 Task: Find a guest house in Overland Park, United States, for 4 guests from June 21 to June 29, with 2 bedrooms, 2 beds, 2 bathrooms, and a price range of ₹7000 to ₹12000.
Action: Mouse pressed left at (479, 121)
Screenshot: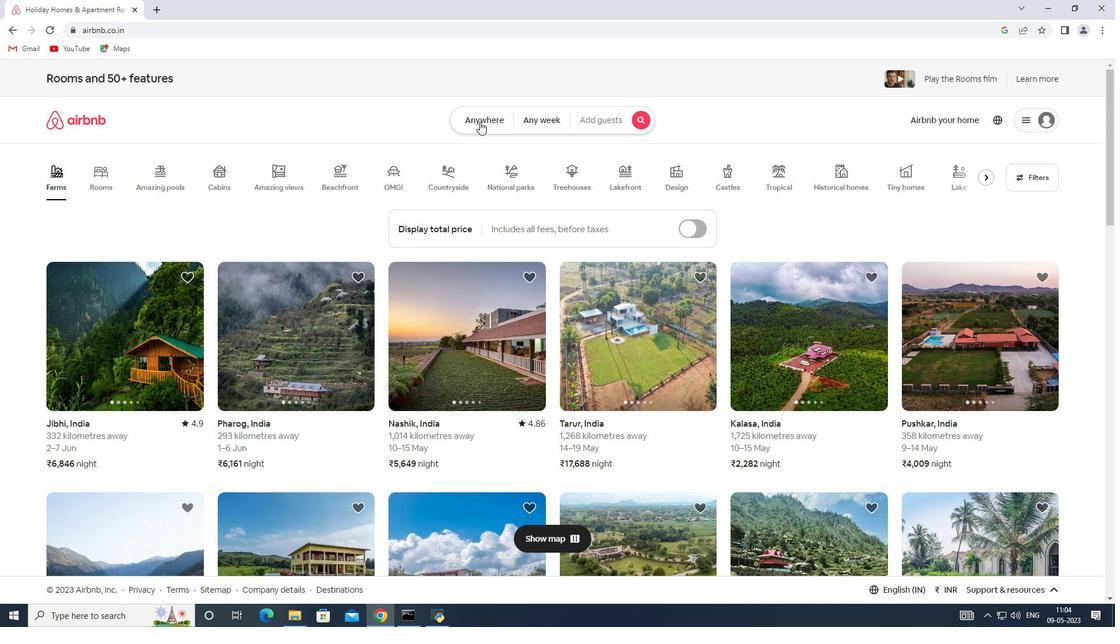 
Action: Mouse moved to (356, 164)
Screenshot: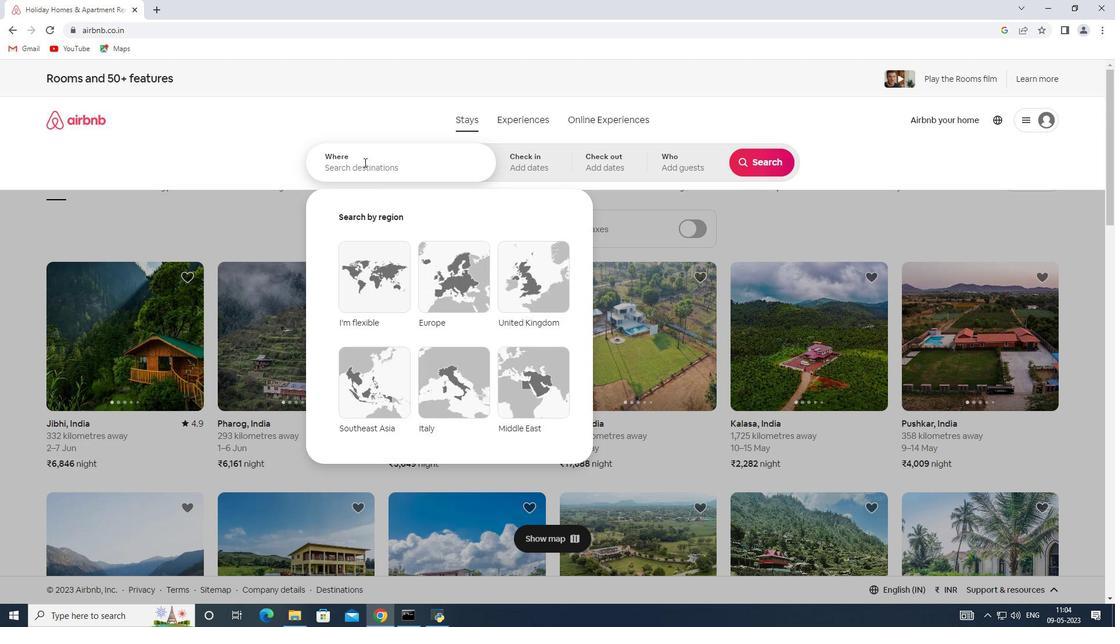 
Action: Mouse pressed left at (356, 164)
Screenshot: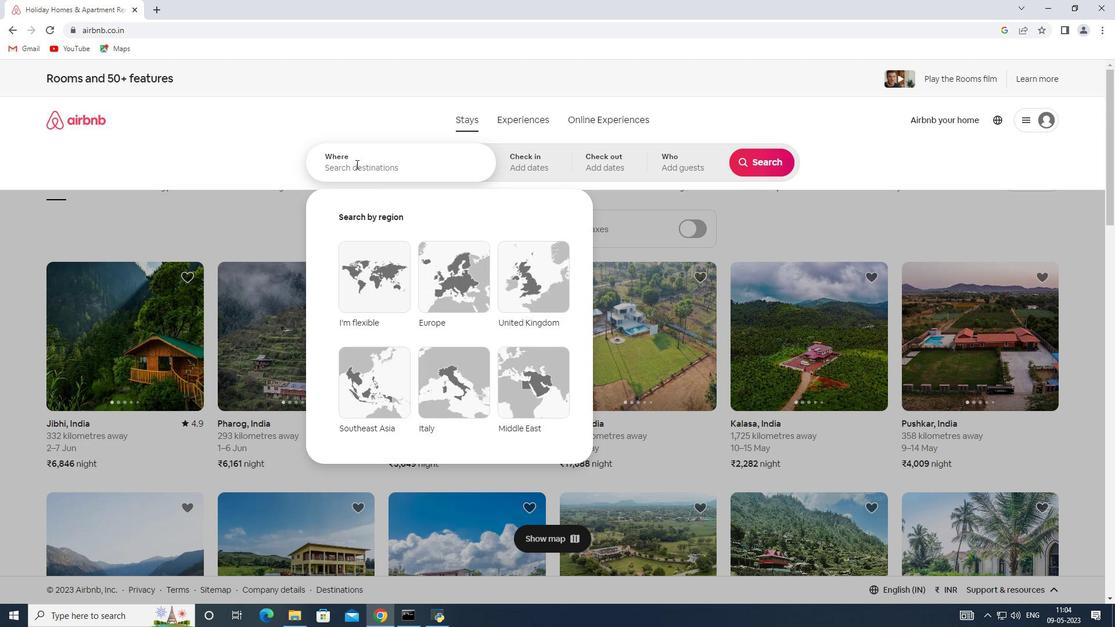 
Action: Key pressed <Key.shift><Key.shift><Key.shift><Key.shift><Key.shift><Key.shift><Key.shift>Overland<Key.space><Key.shift>pa<Key.backspace><Key.backspace><Key.shift>Parak,<Key.shift>United<Key.space><Key.caps_lock>S<Key.caps_lock>tates
Screenshot: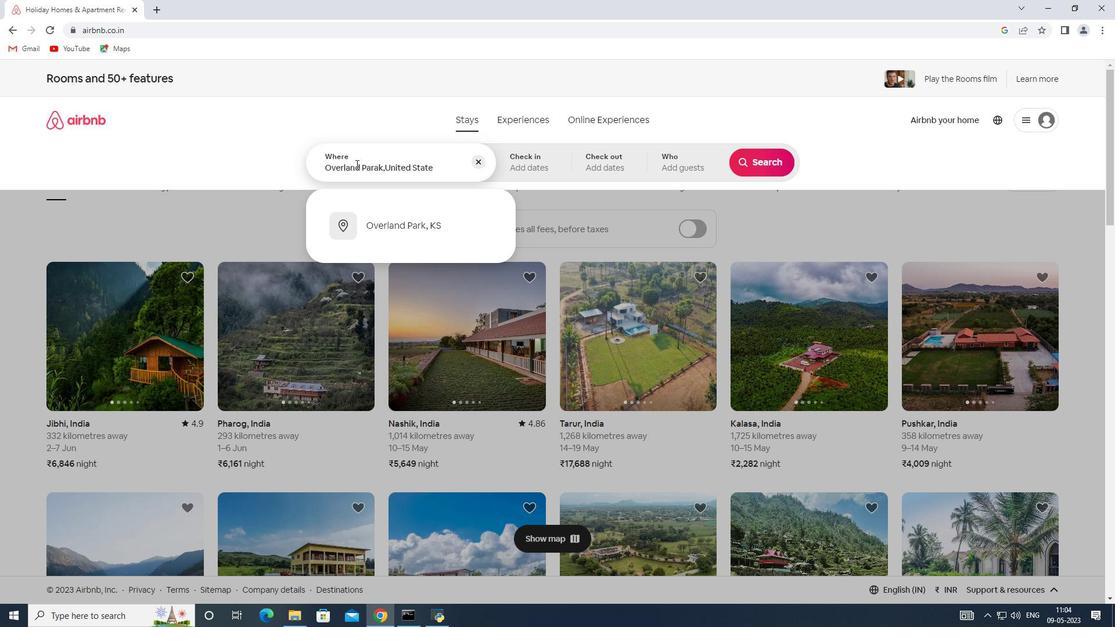 
Action: Mouse moved to (534, 170)
Screenshot: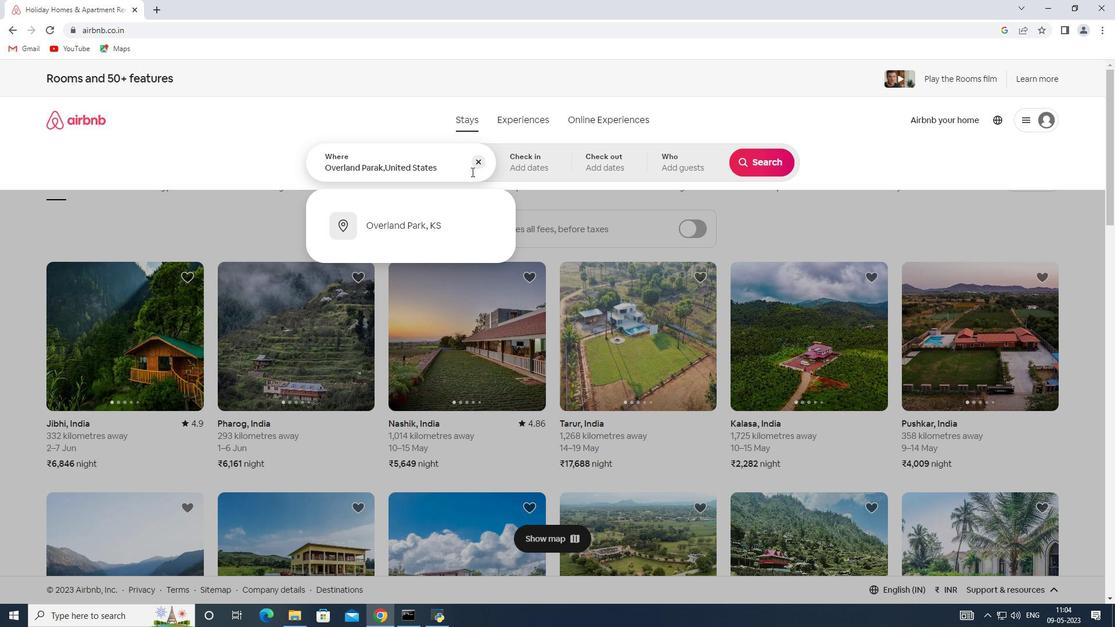 
Action: Mouse pressed left at (534, 170)
Screenshot: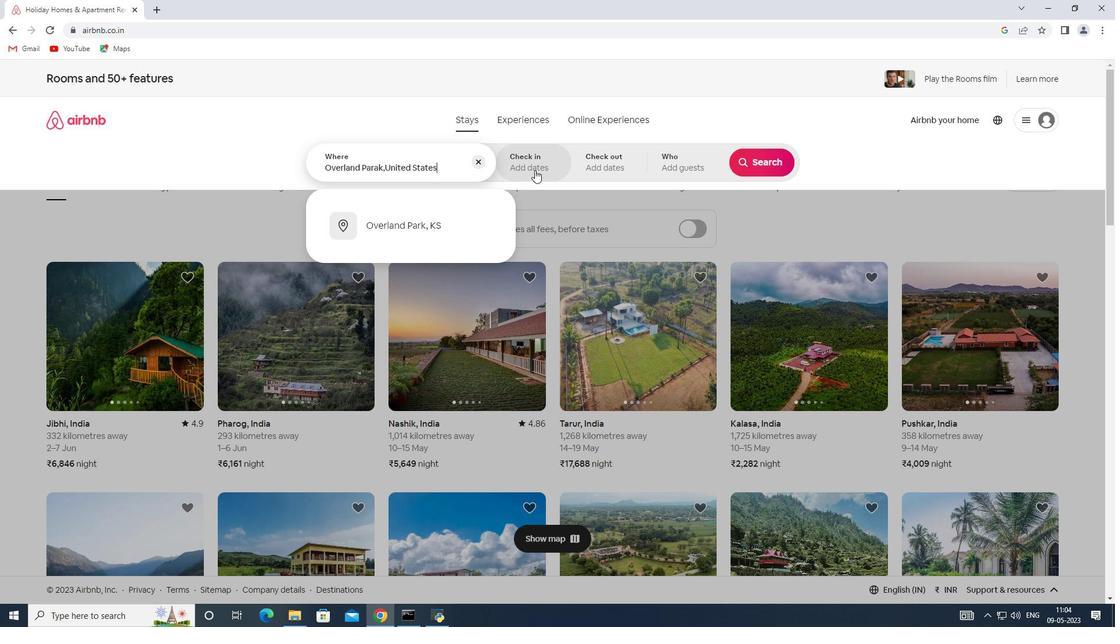 
Action: Mouse moved to (658, 381)
Screenshot: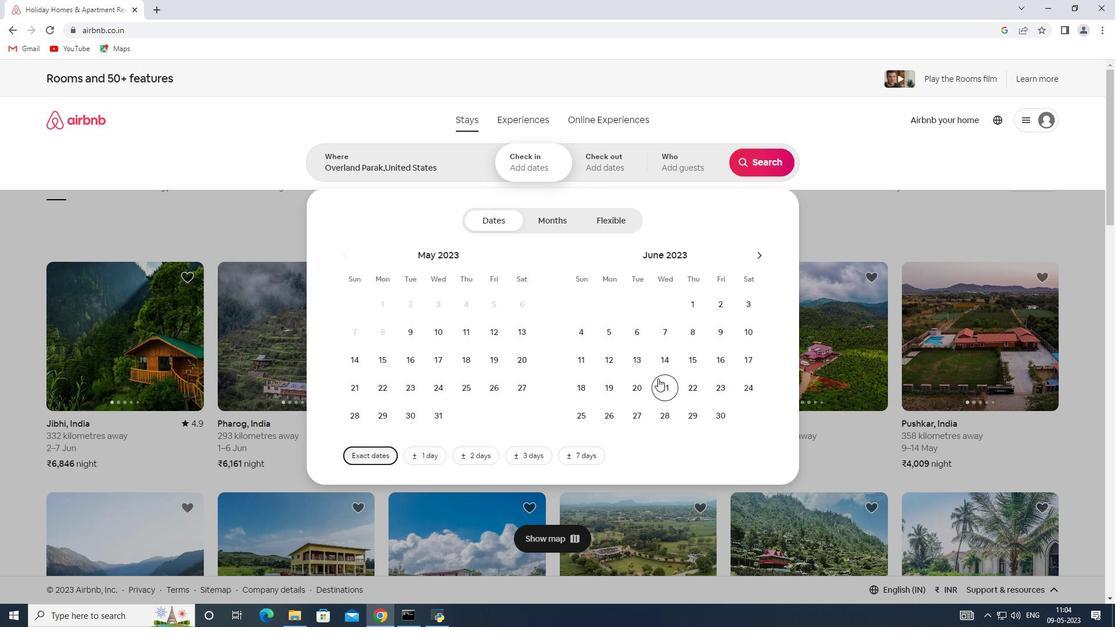 
Action: Mouse pressed left at (658, 381)
Screenshot: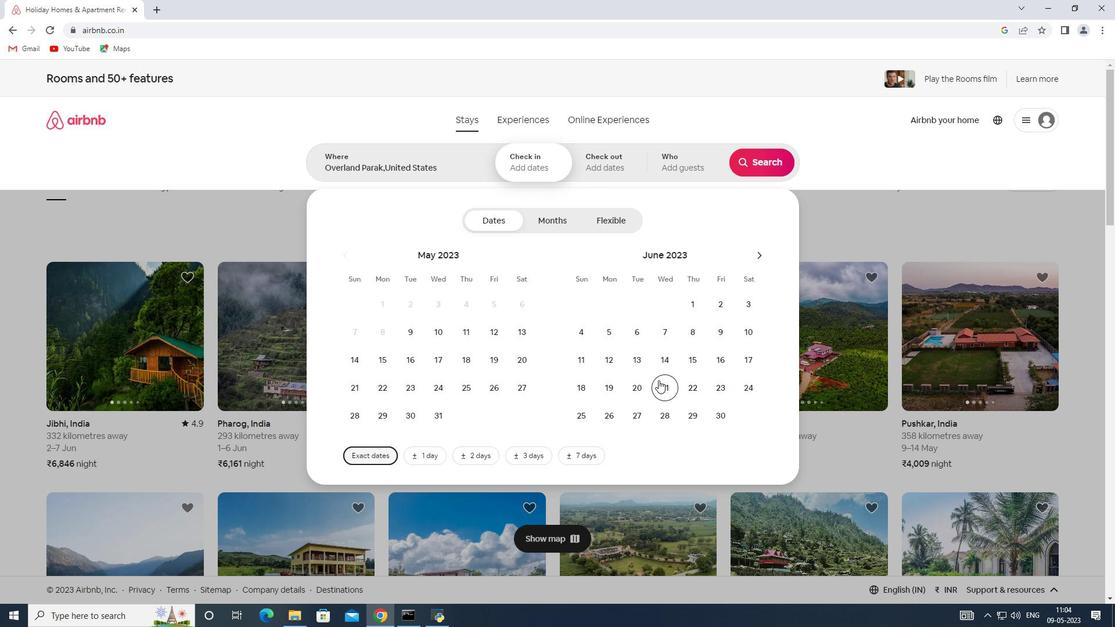 
Action: Mouse moved to (693, 411)
Screenshot: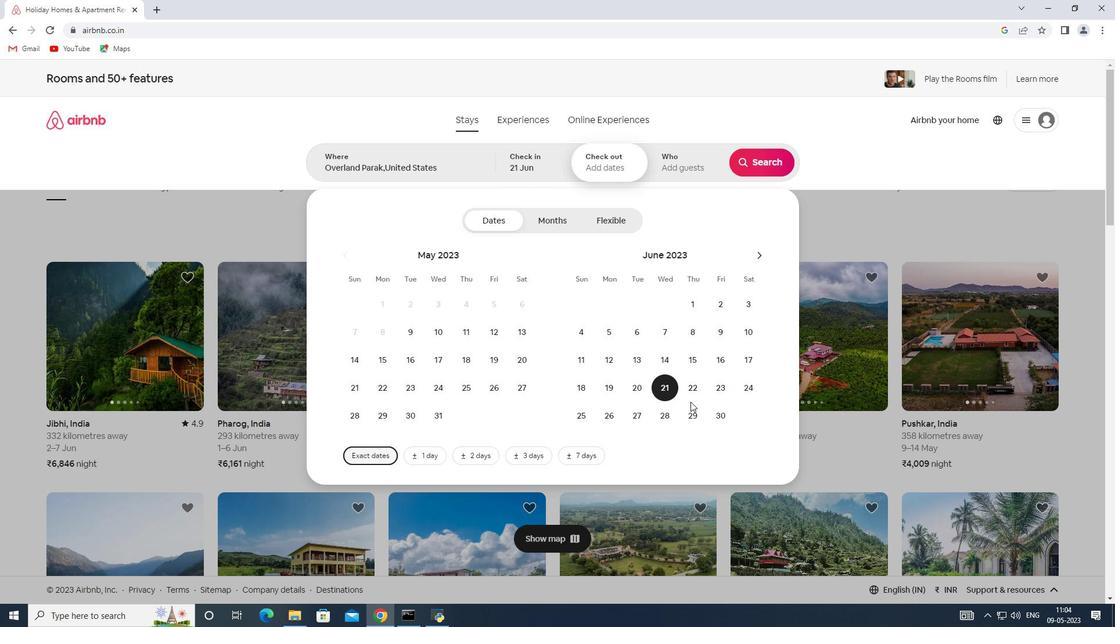 
Action: Mouse pressed left at (693, 411)
Screenshot: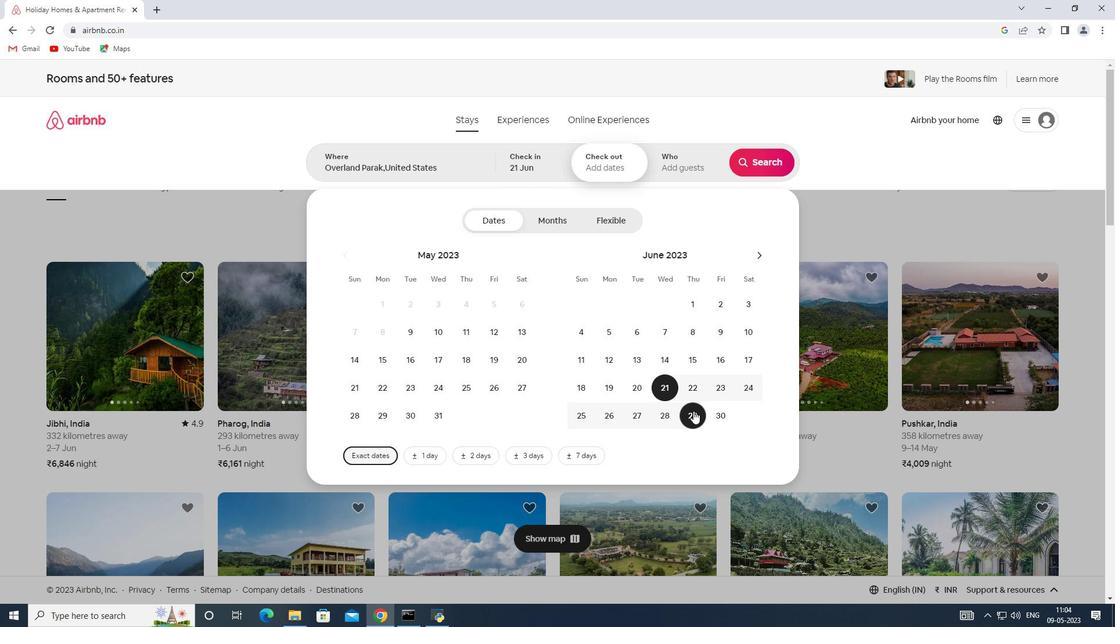 
Action: Mouse moved to (676, 165)
Screenshot: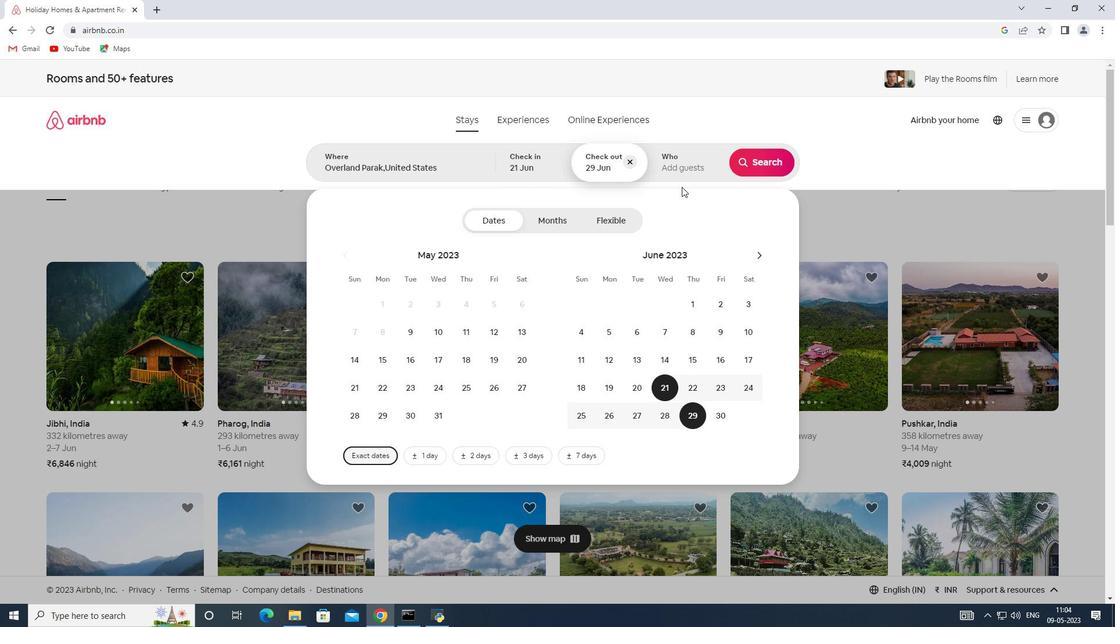 
Action: Mouse pressed left at (676, 165)
Screenshot: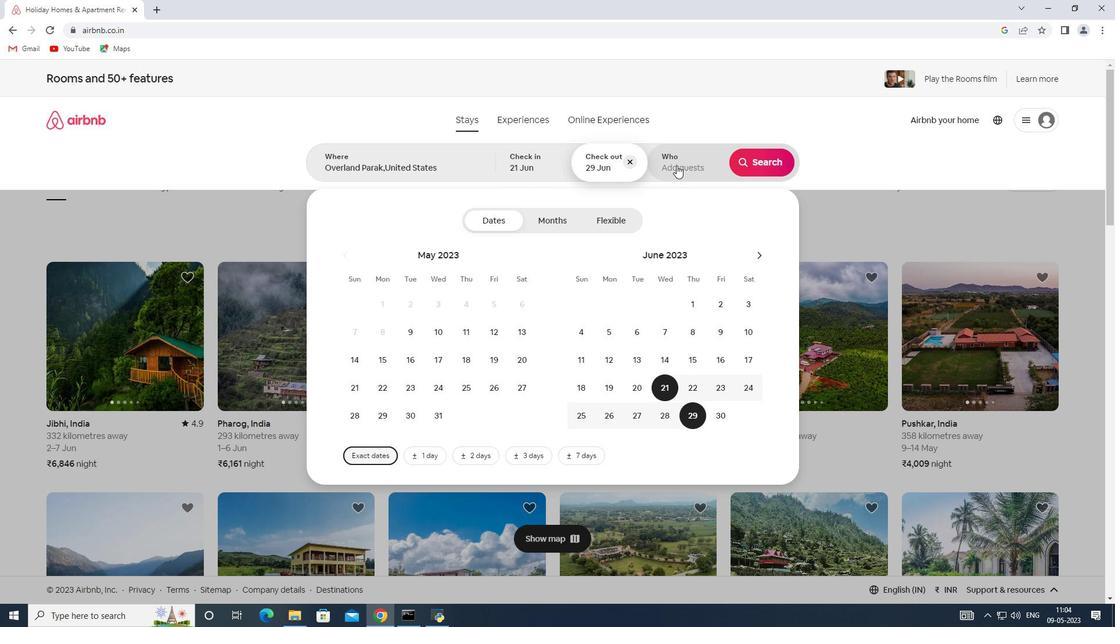 
Action: Mouse moved to (763, 221)
Screenshot: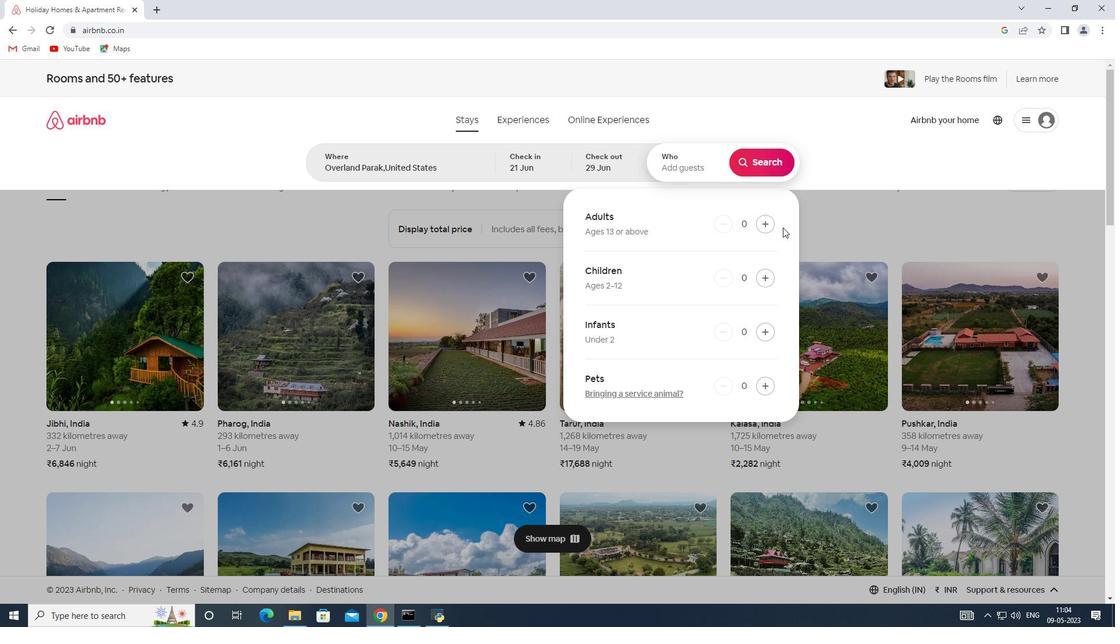 
Action: Mouse pressed left at (763, 221)
Screenshot: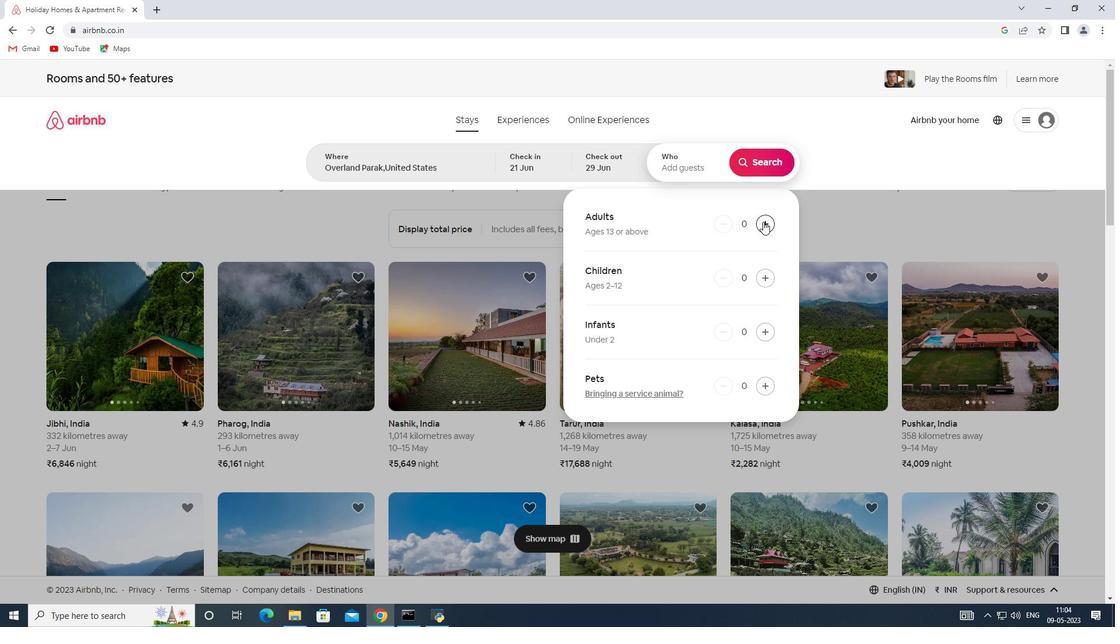 
Action: Mouse pressed left at (763, 221)
Screenshot: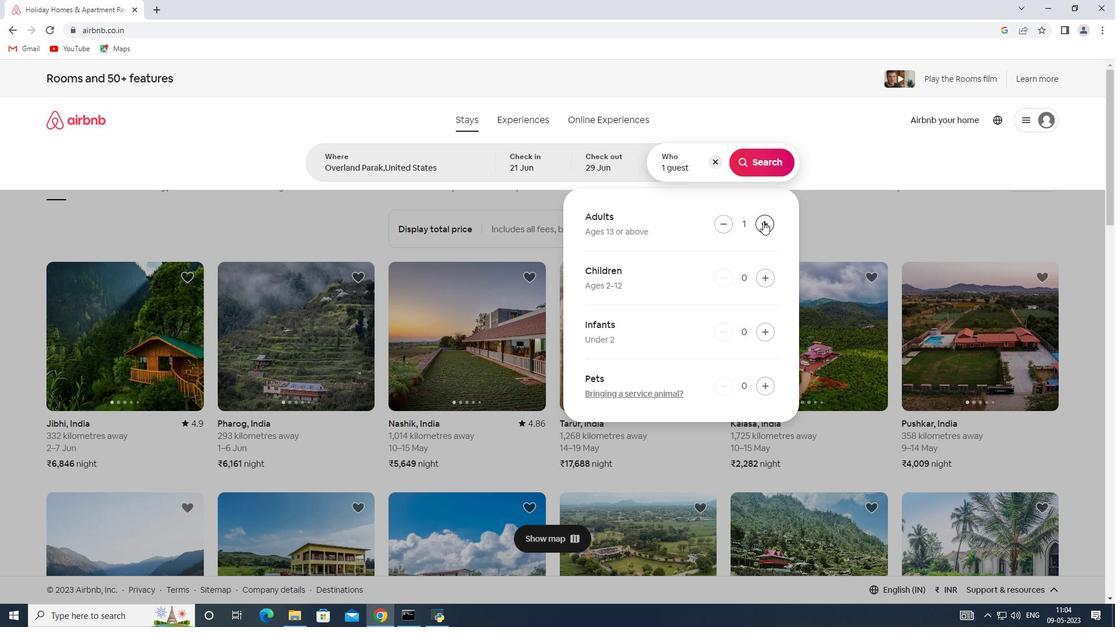 
Action: Mouse pressed left at (763, 221)
Screenshot: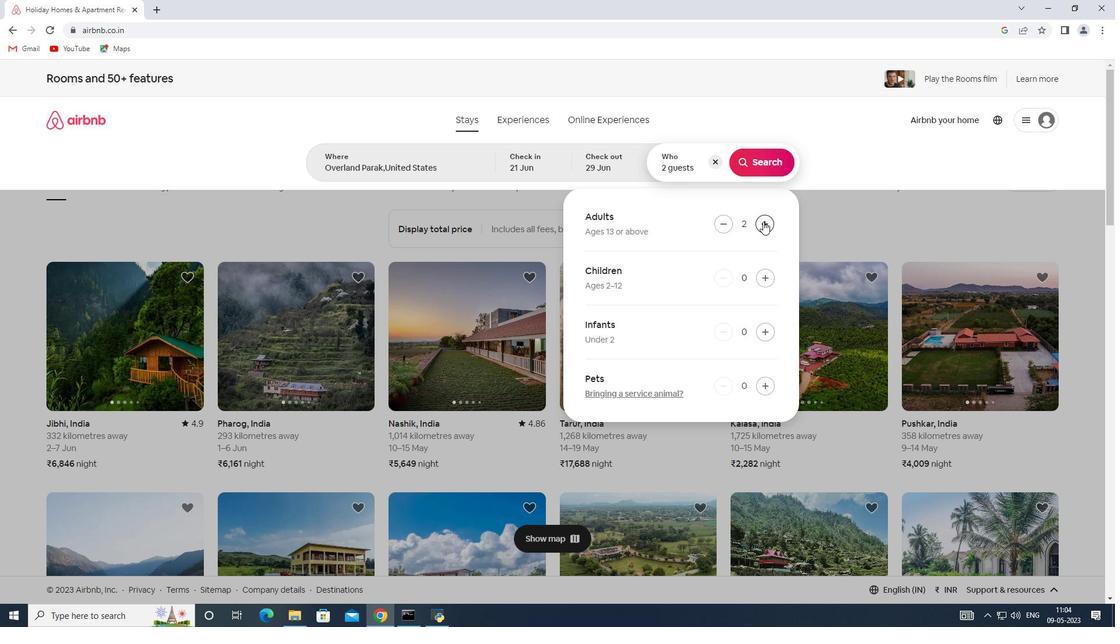 
Action: Mouse pressed left at (763, 221)
Screenshot: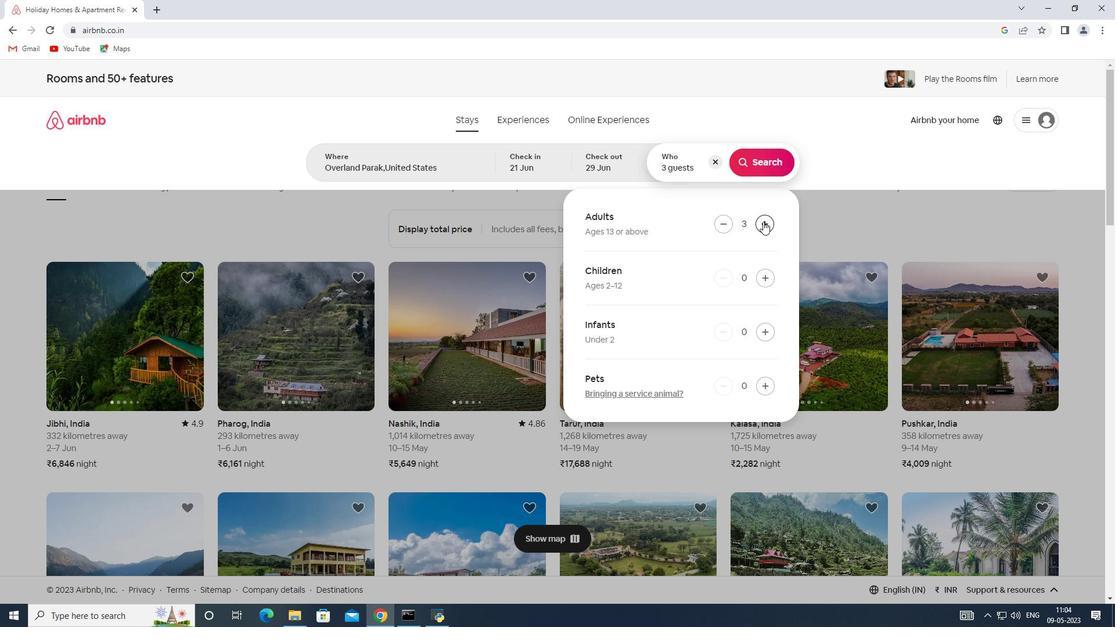 
Action: Mouse moved to (754, 159)
Screenshot: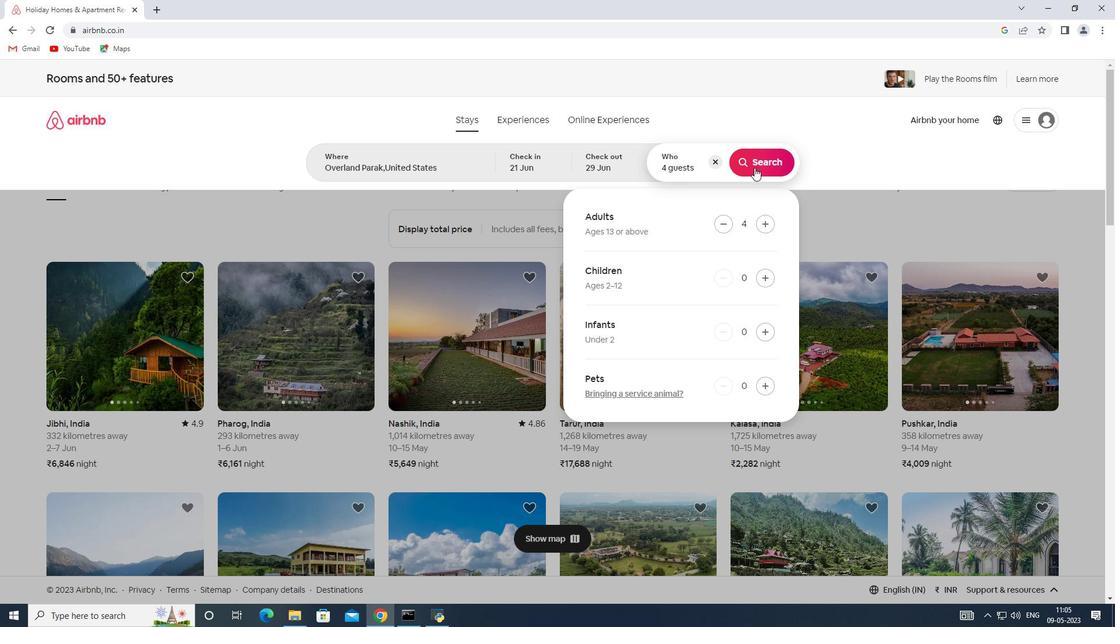 
Action: Mouse pressed left at (754, 159)
Screenshot: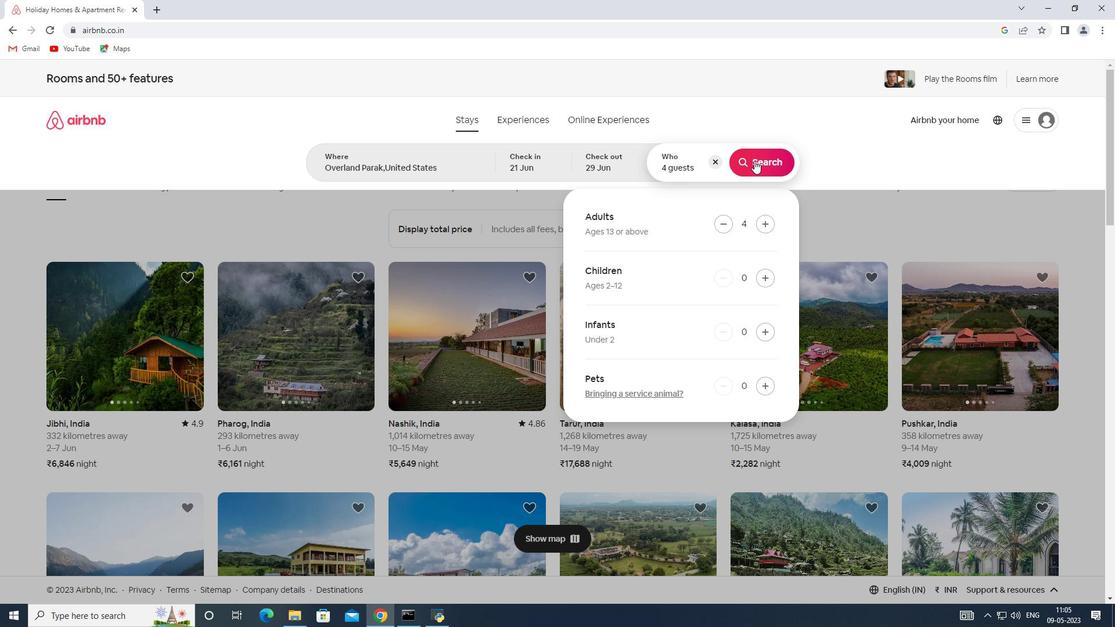 
Action: Mouse moved to (1072, 121)
Screenshot: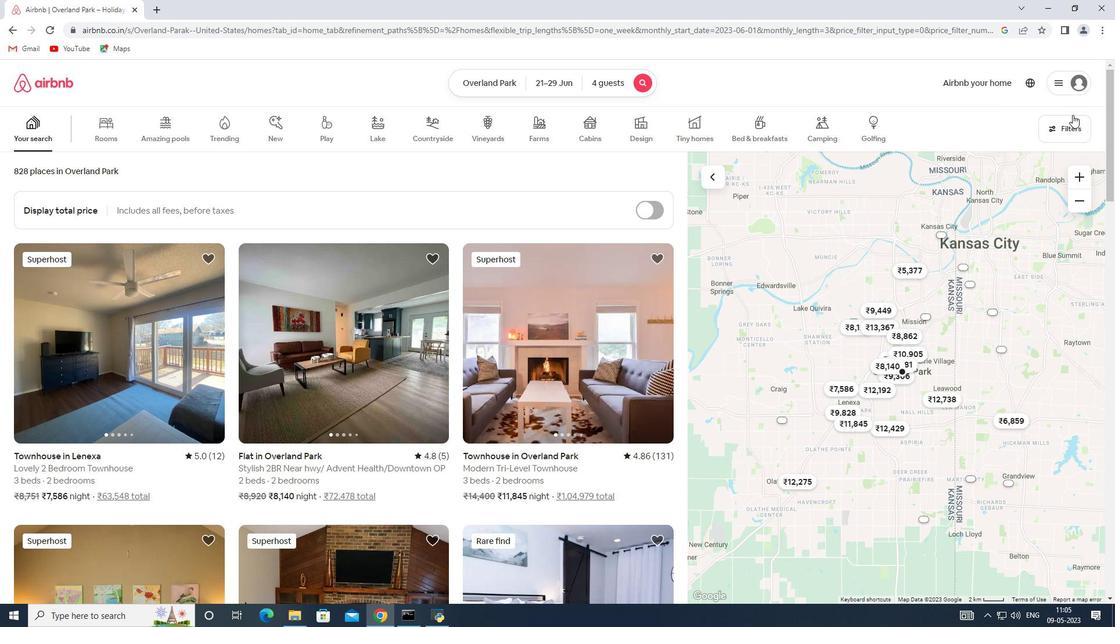 
Action: Mouse pressed left at (1072, 121)
Screenshot: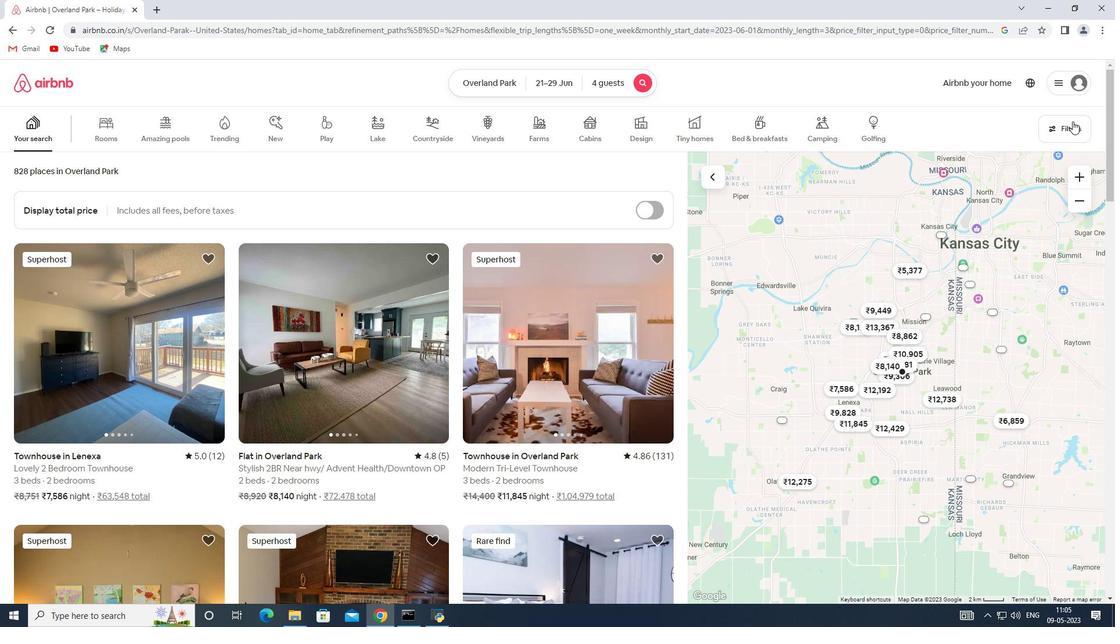 
Action: Mouse moved to (402, 416)
Screenshot: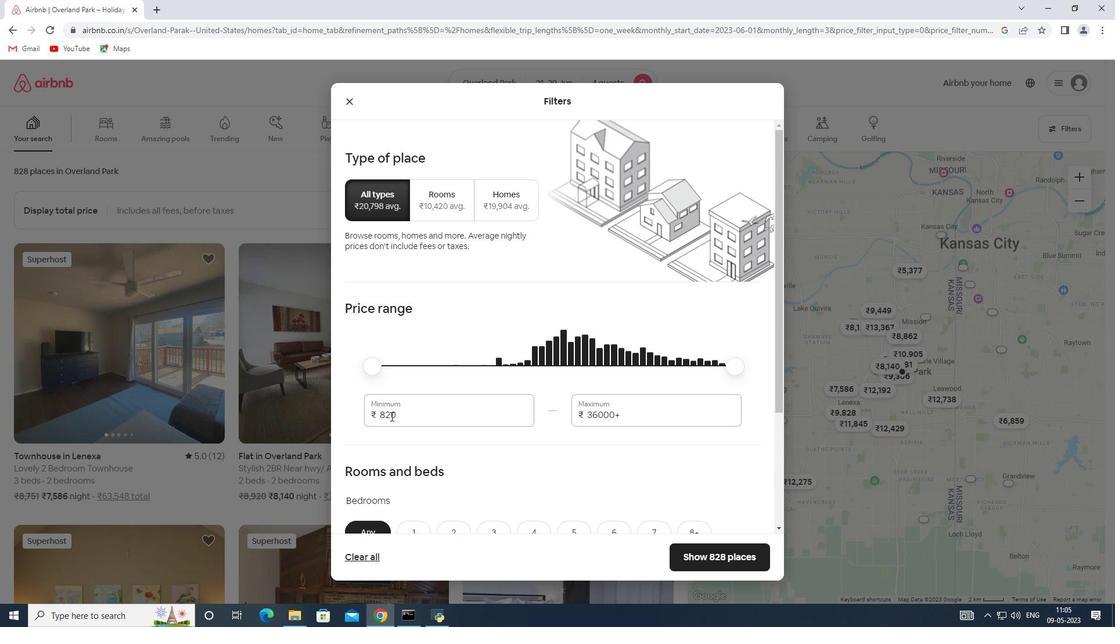 
Action: Mouse pressed left at (402, 416)
Screenshot: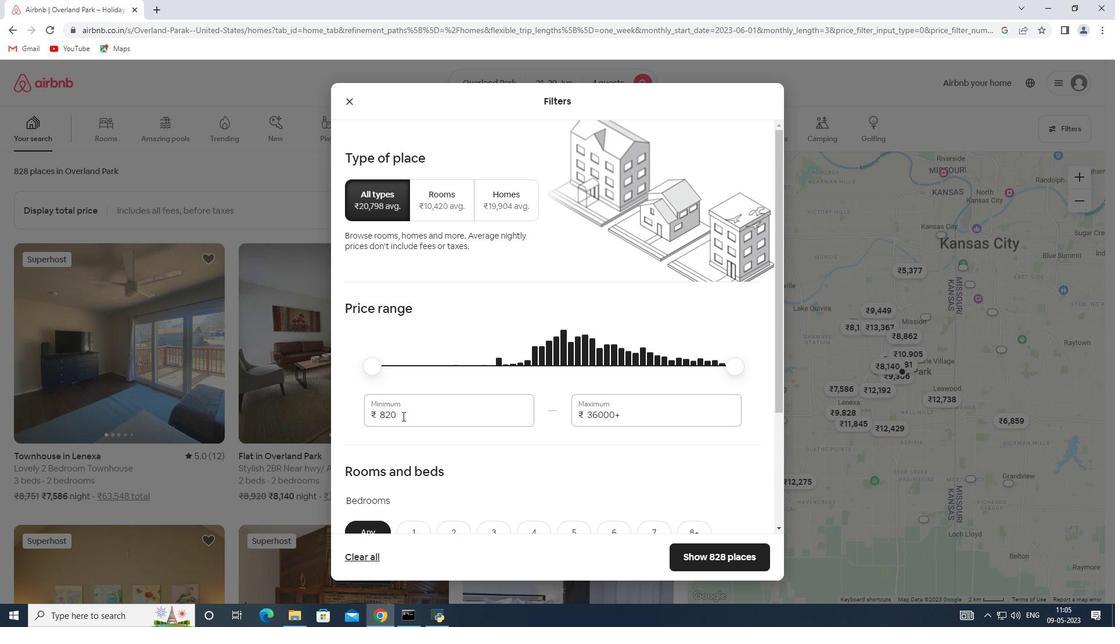 
Action: Mouse moved to (348, 417)
Screenshot: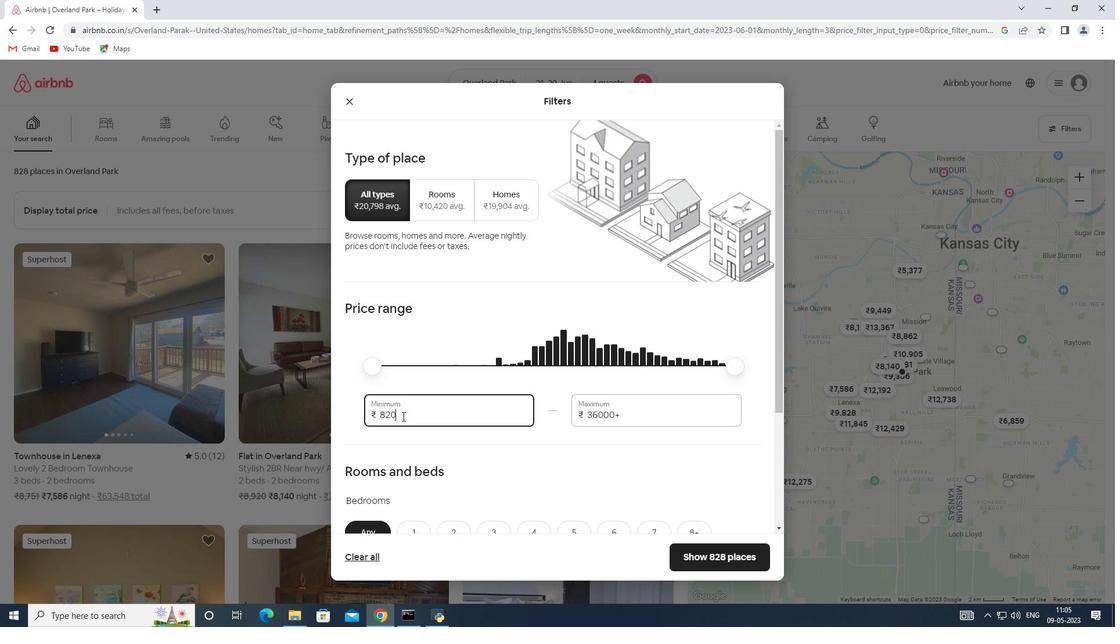 
Action: Key pressed 7000
Screenshot: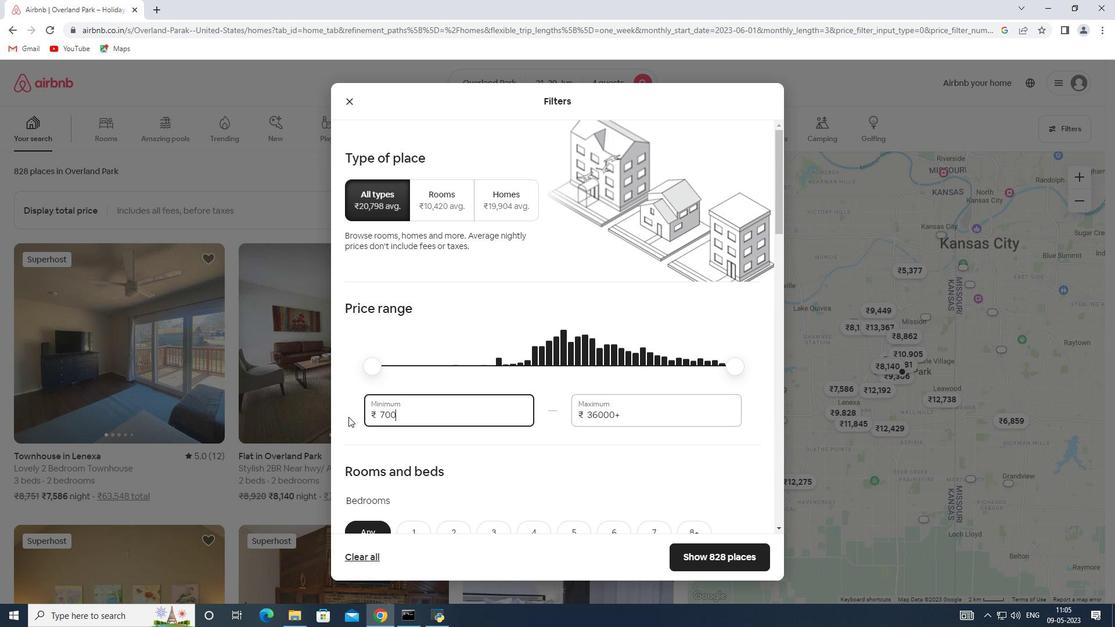 
Action: Mouse moved to (627, 417)
Screenshot: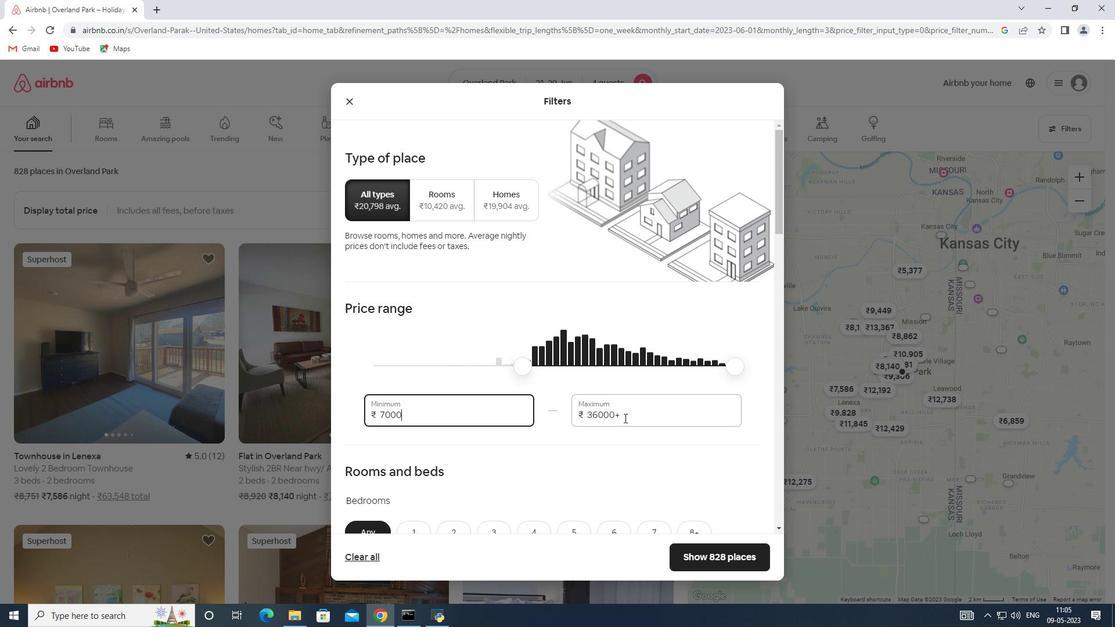 
Action: Mouse pressed left at (627, 417)
Screenshot: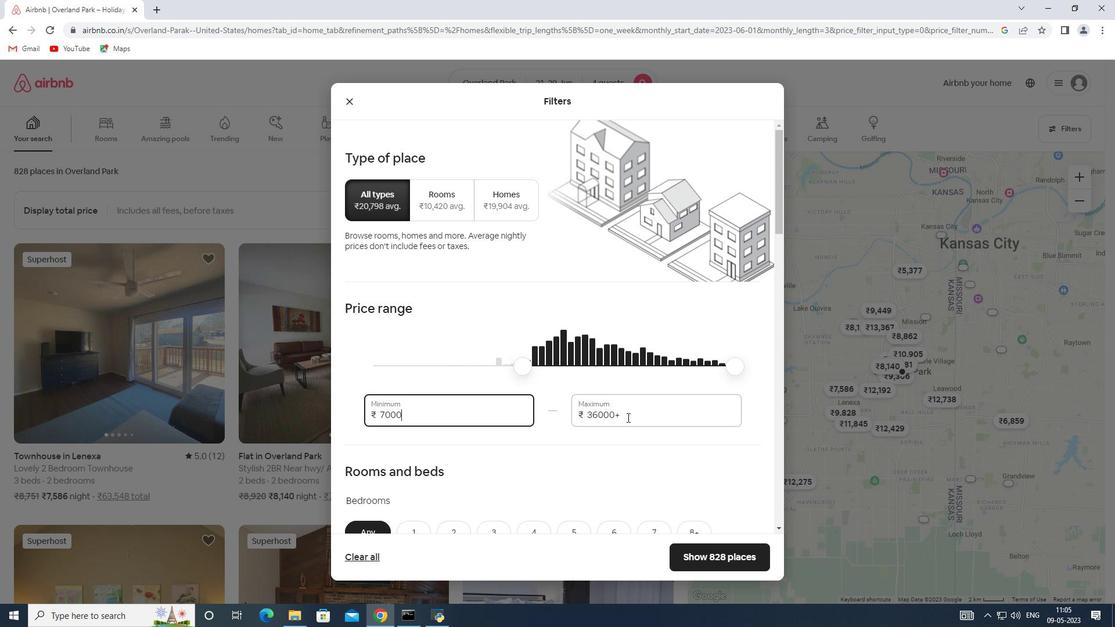 
Action: Mouse moved to (577, 416)
Screenshot: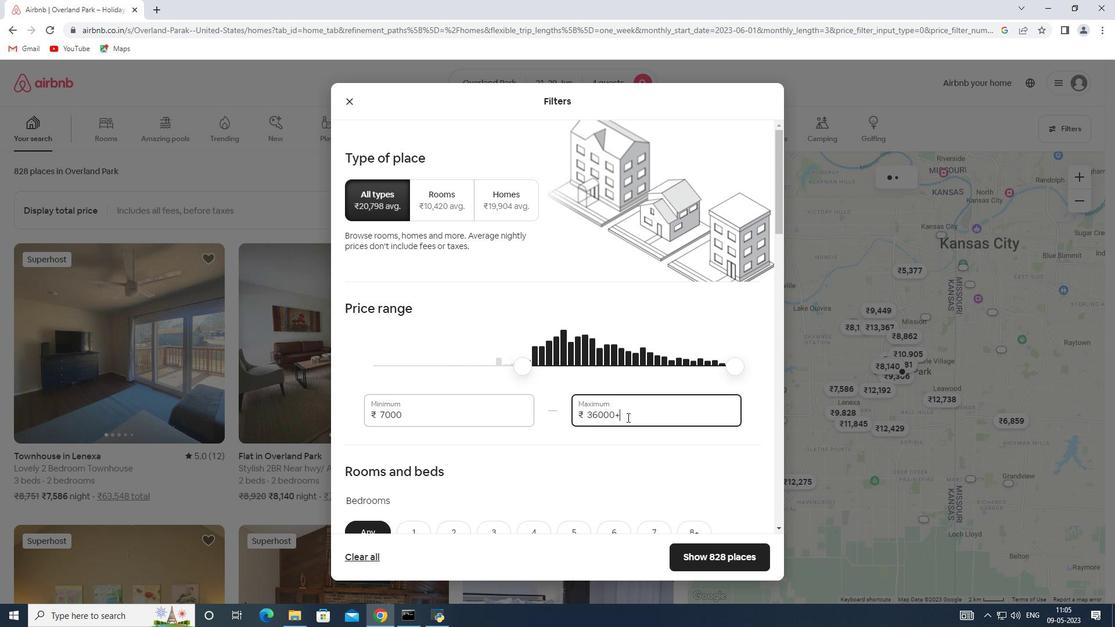 
Action: Key pressed 12000
Screenshot: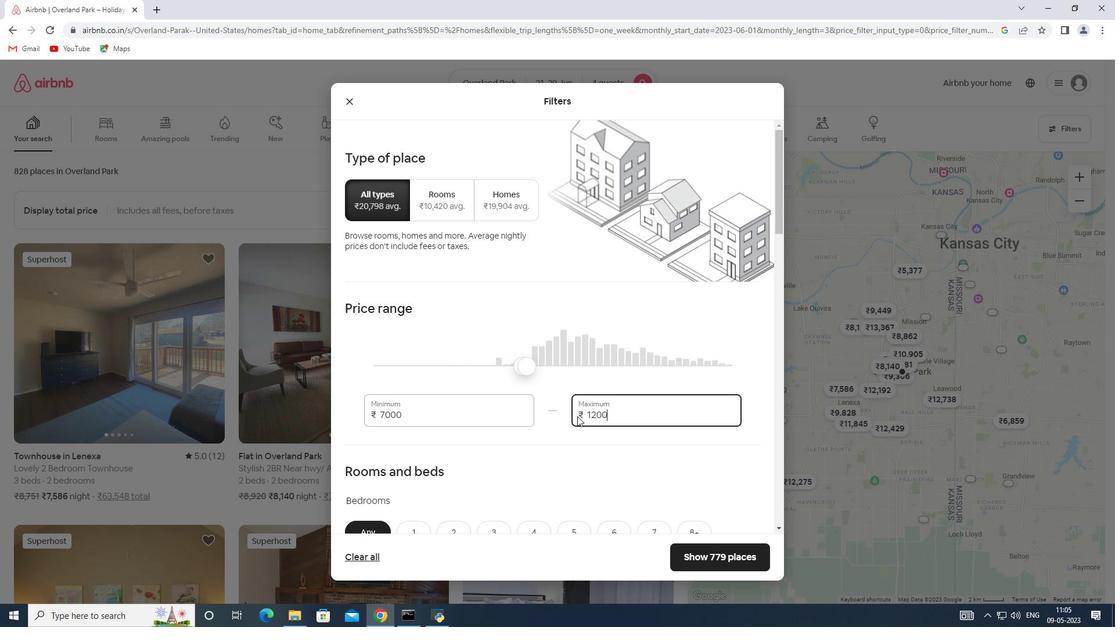 
Action: Mouse scrolled (577, 415) with delta (0, 0)
Screenshot: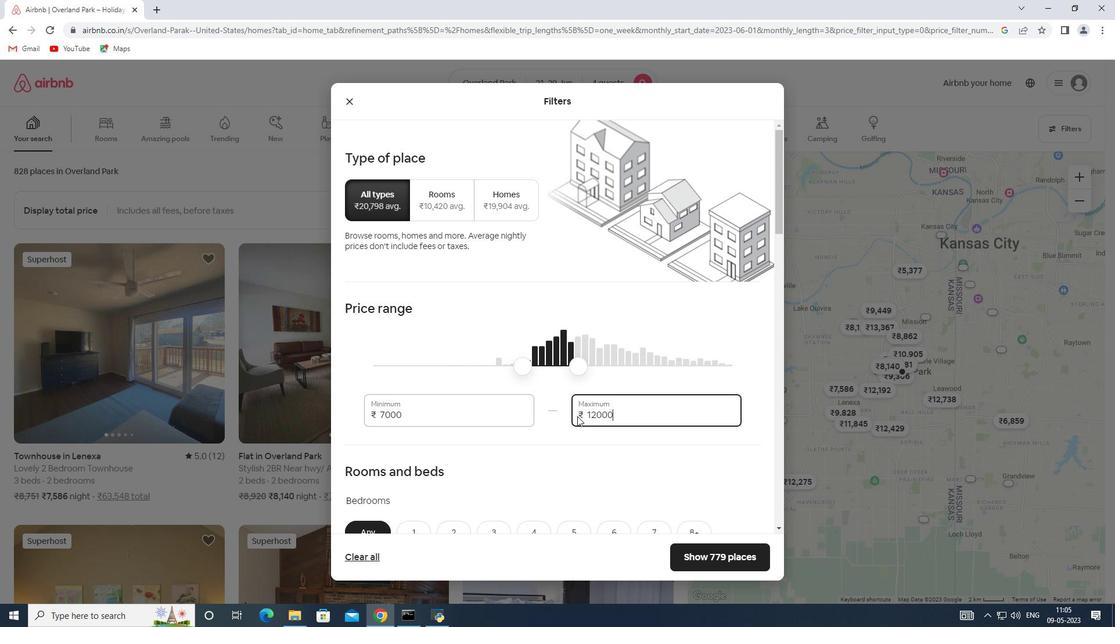 
Action: Mouse scrolled (577, 415) with delta (0, 0)
Screenshot: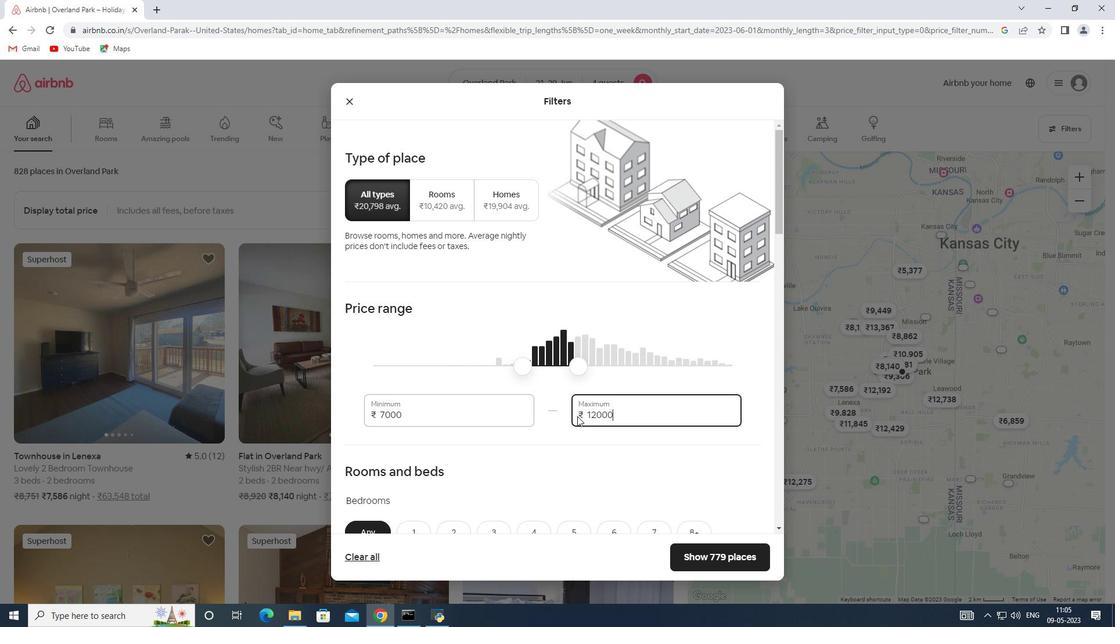 
Action: Mouse scrolled (577, 415) with delta (0, 0)
Screenshot: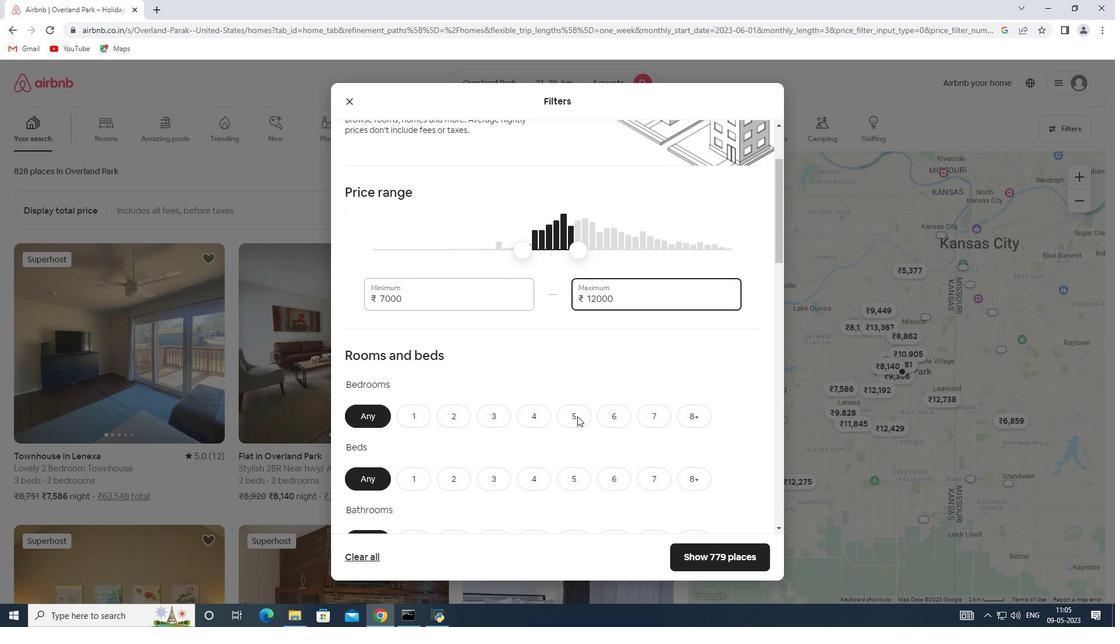 
Action: Mouse scrolled (577, 415) with delta (0, 0)
Screenshot: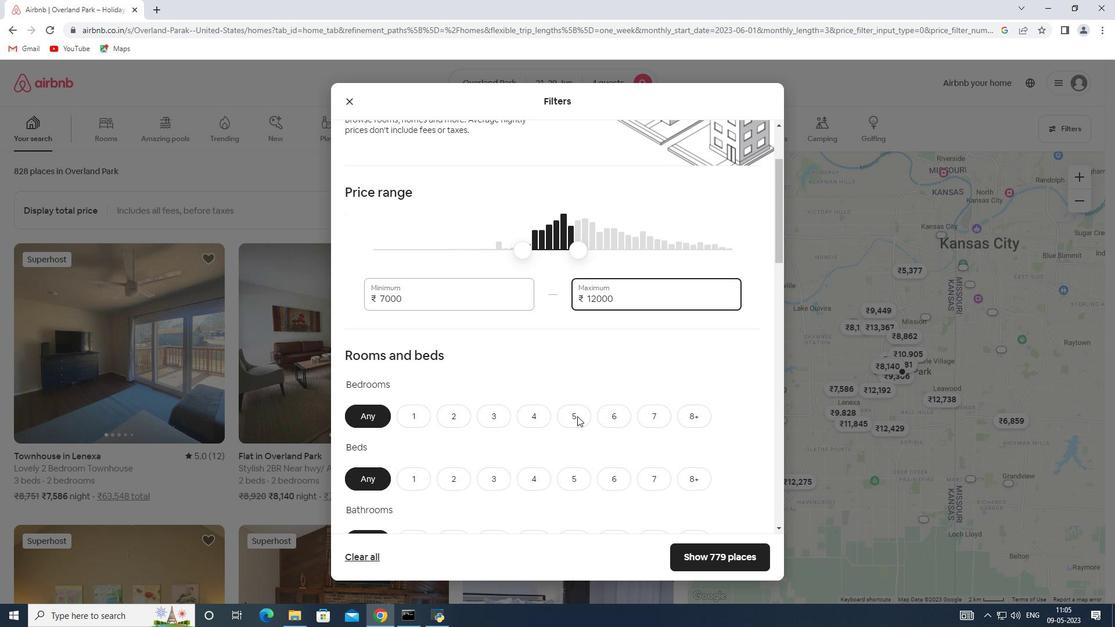 
Action: Mouse moved to (459, 302)
Screenshot: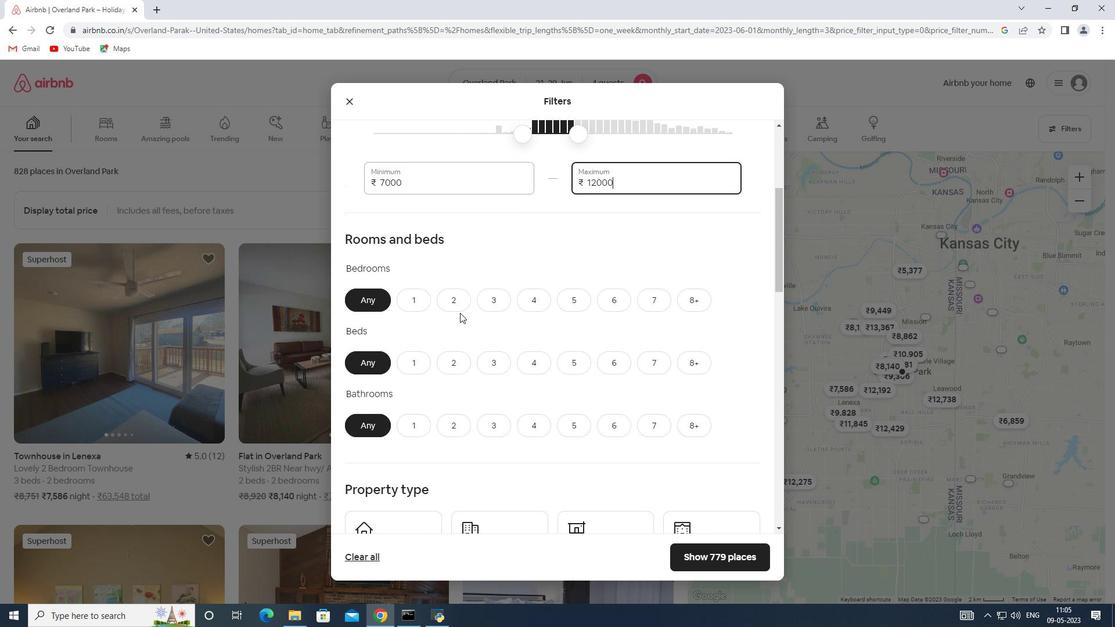 
Action: Mouse pressed left at (459, 302)
Screenshot: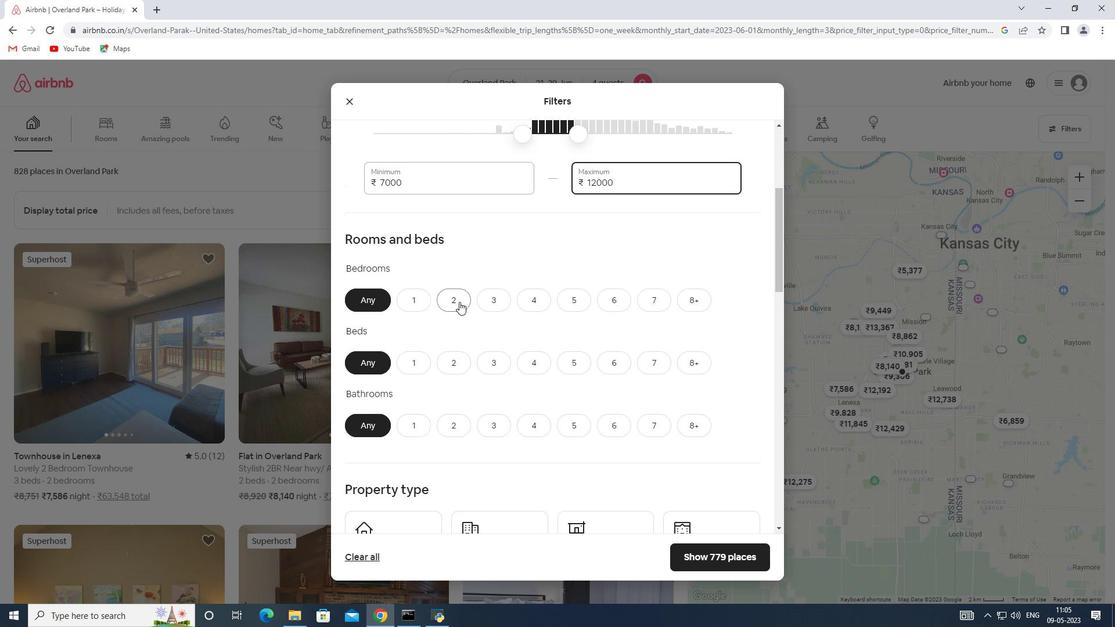 
Action: Mouse moved to (462, 360)
Screenshot: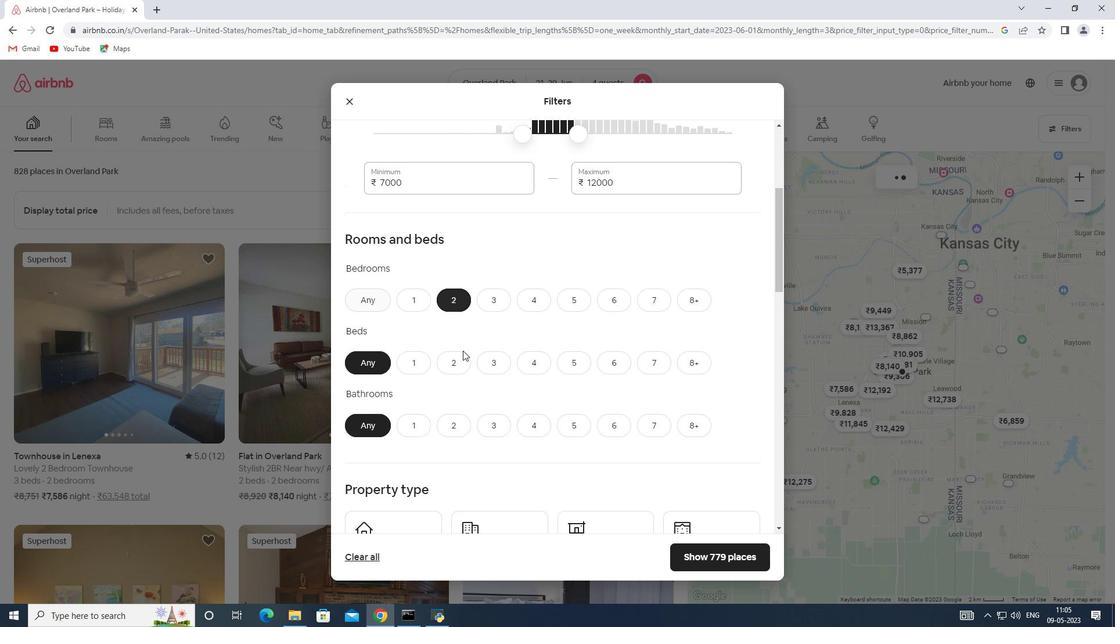 
Action: Mouse pressed left at (462, 360)
Screenshot: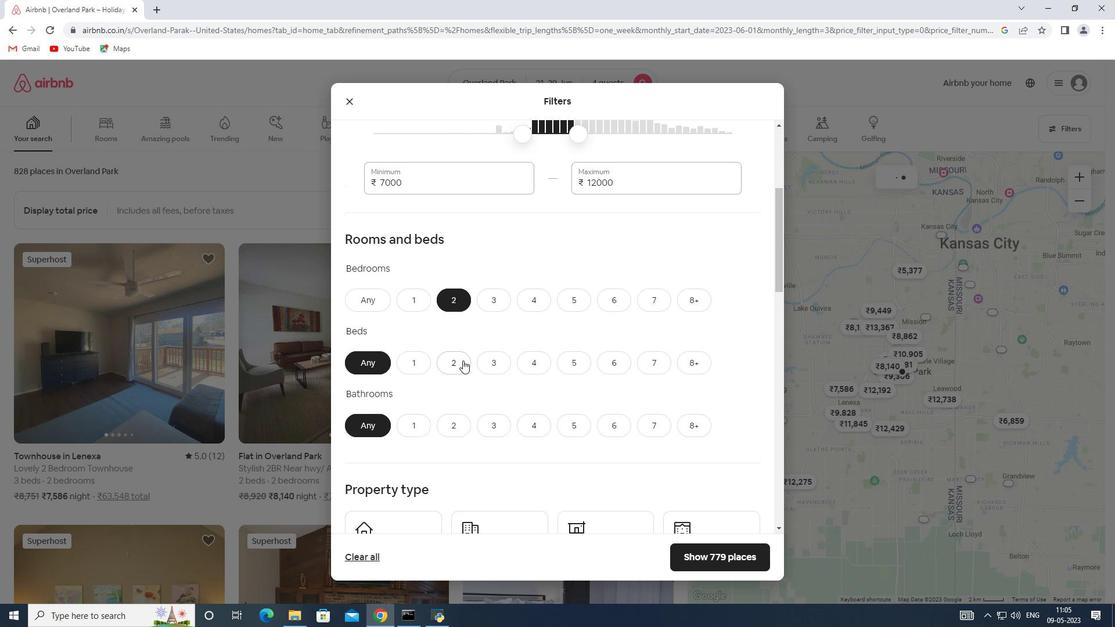 
Action: Mouse moved to (453, 432)
Screenshot: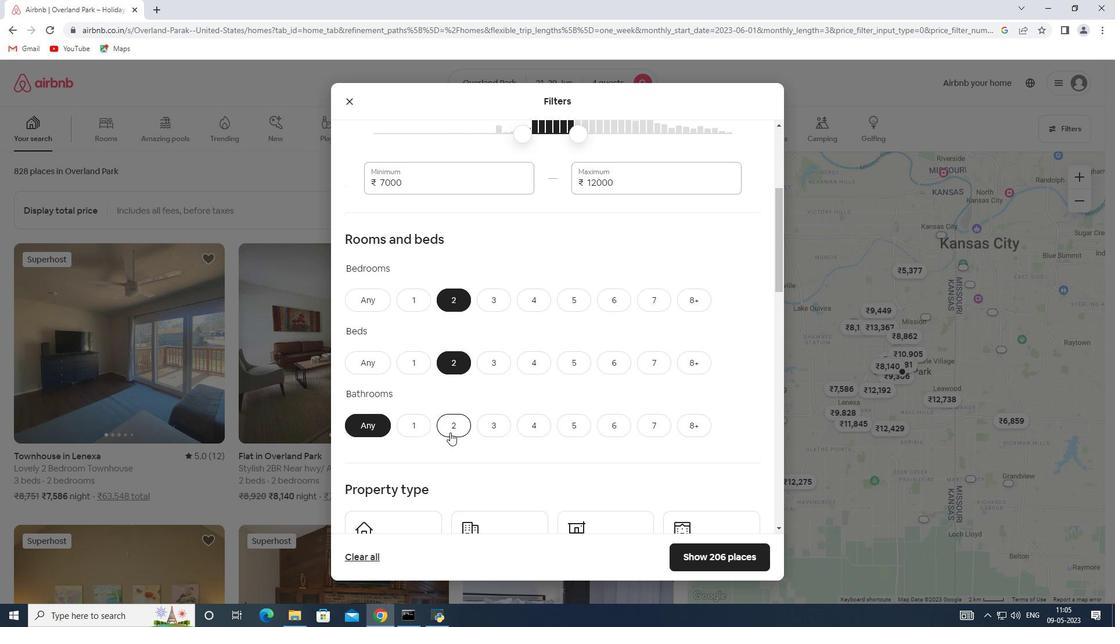 
Action: Mouse pressed left at (453, 432)
Screenshot: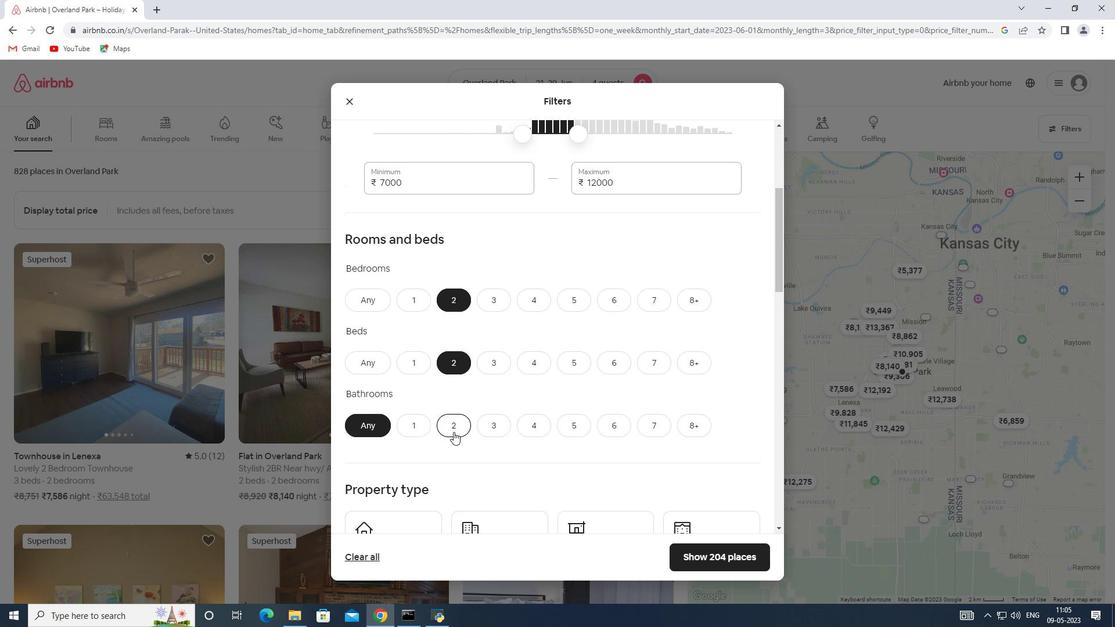 
Action: Mouse moved to (454, 402)
Screenshot: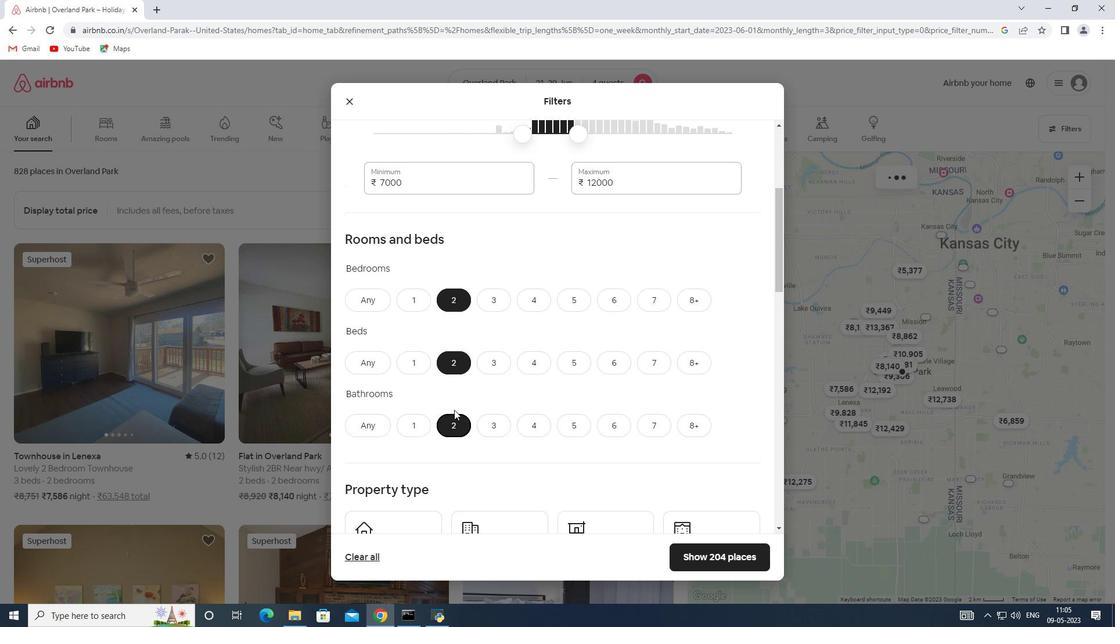 
Action: Mouse scrolled (454, 401) with delta (0, 0)
Screenshot: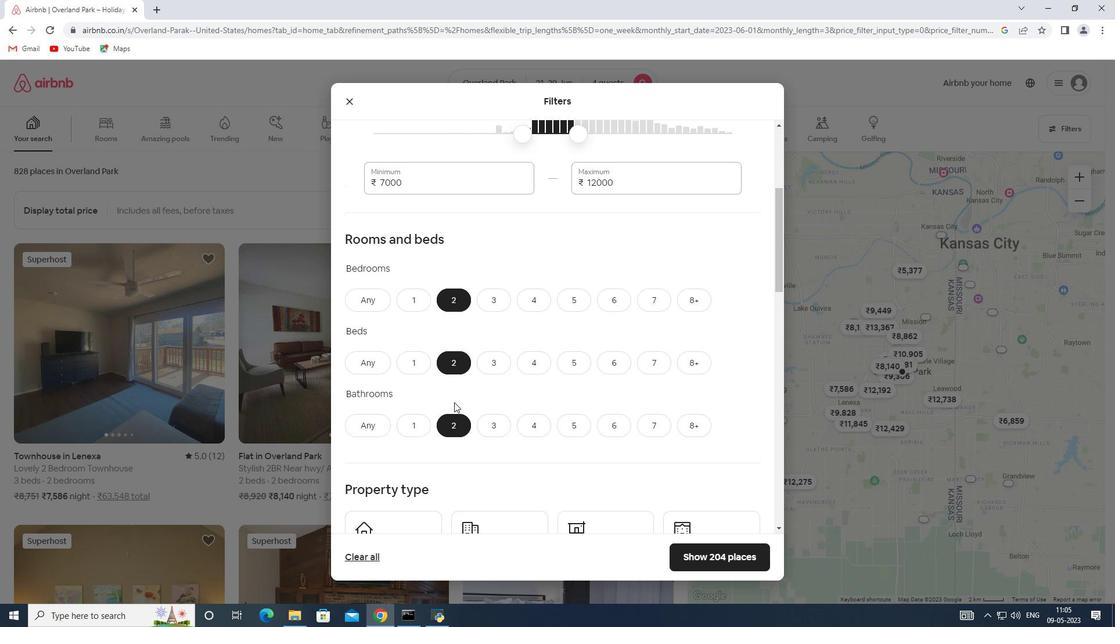 
Action: Mouse scrolled (454, 401) with delta (0, 0)
Screenshot: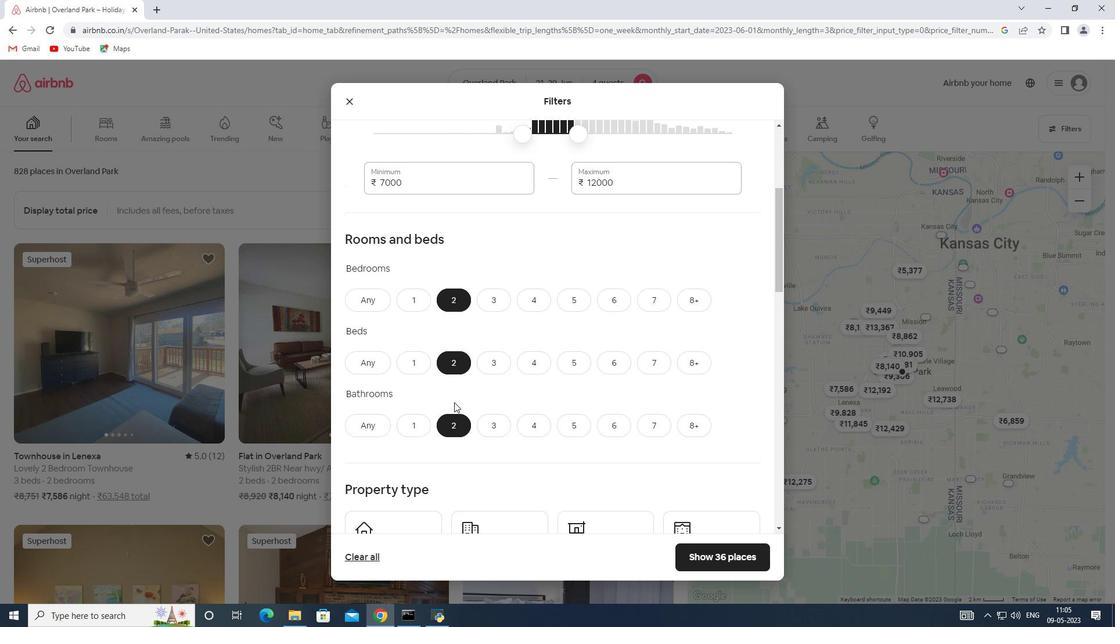 
Action: Mouse scrolled (454, 401) with delta (0, 0)
Screenshot: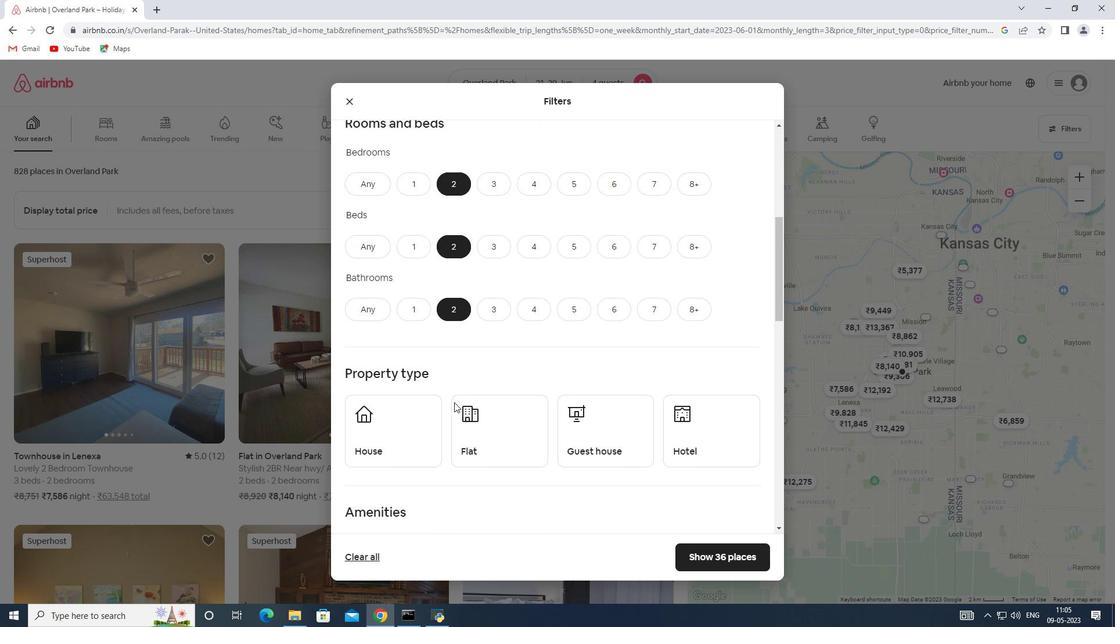 
Action: Mouse scrolled (454, 401) with delta (0, 0)
Screenshot: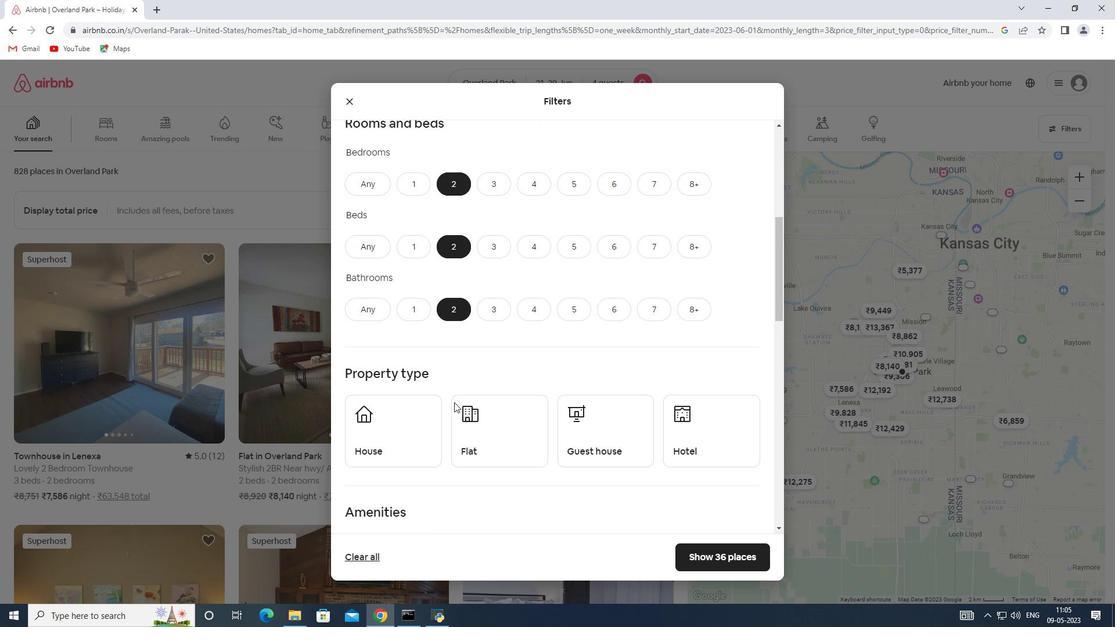 
Action: Mouse moved to (371, 334)
Screenshot: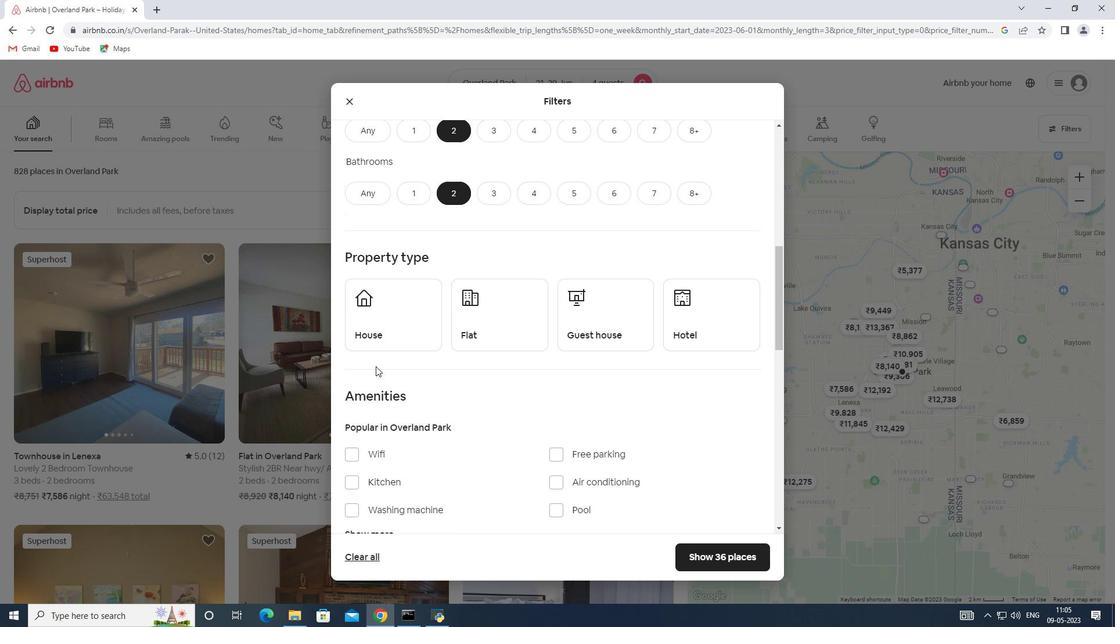
Action: Mouse pressed left at (371, 334)
Screenshot: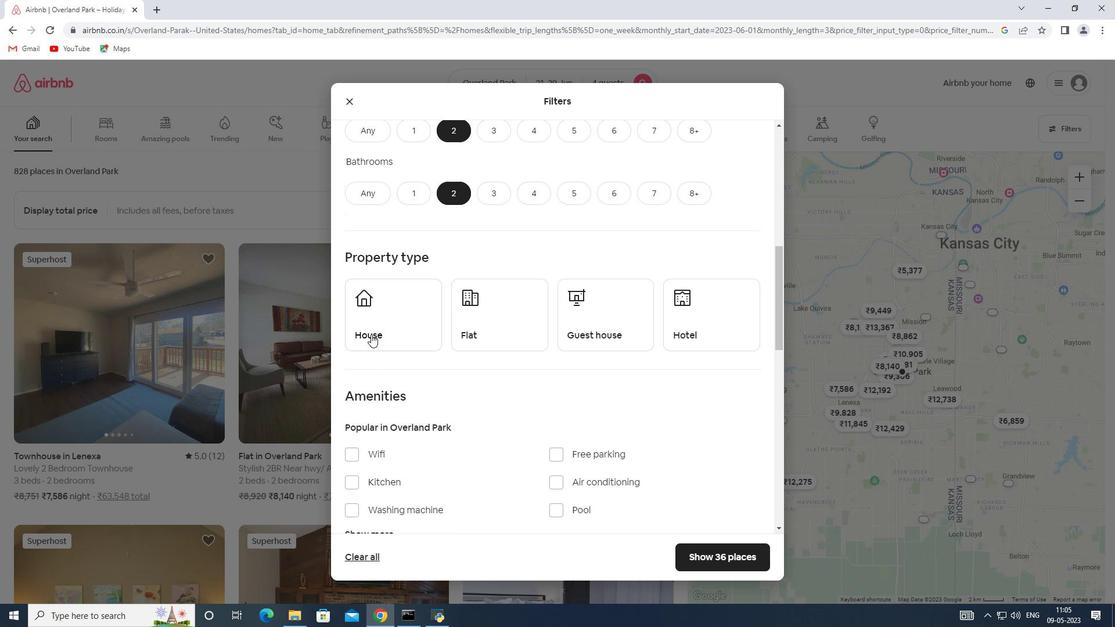 
Action: Mouse moved to (470, 340)
Screenshot: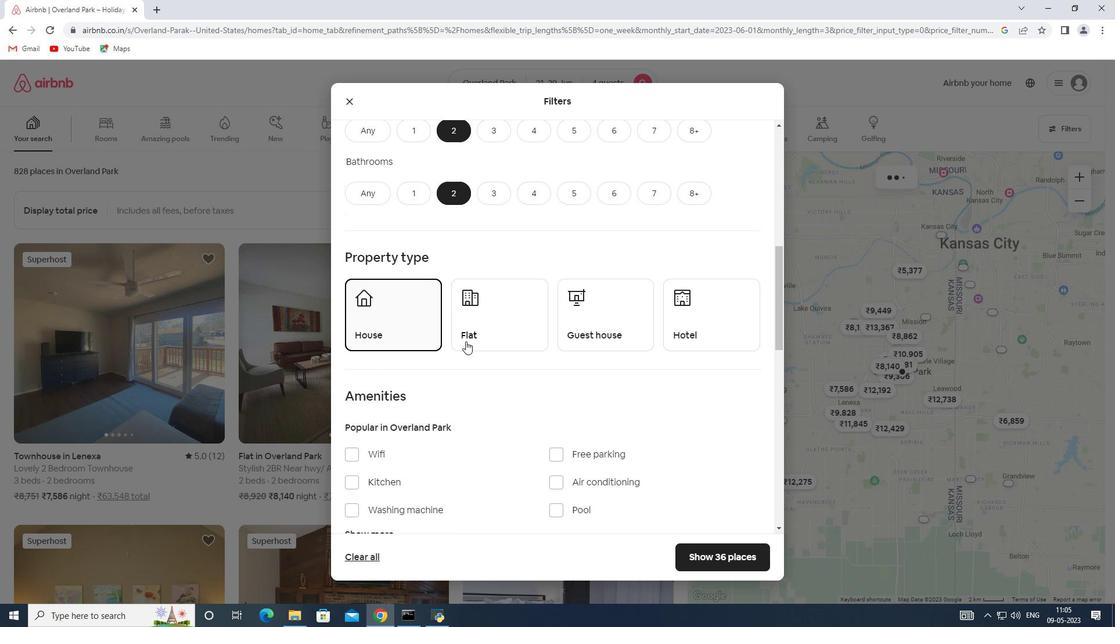 
Action: Mouse pressed left at (470, 340)
Screenshot: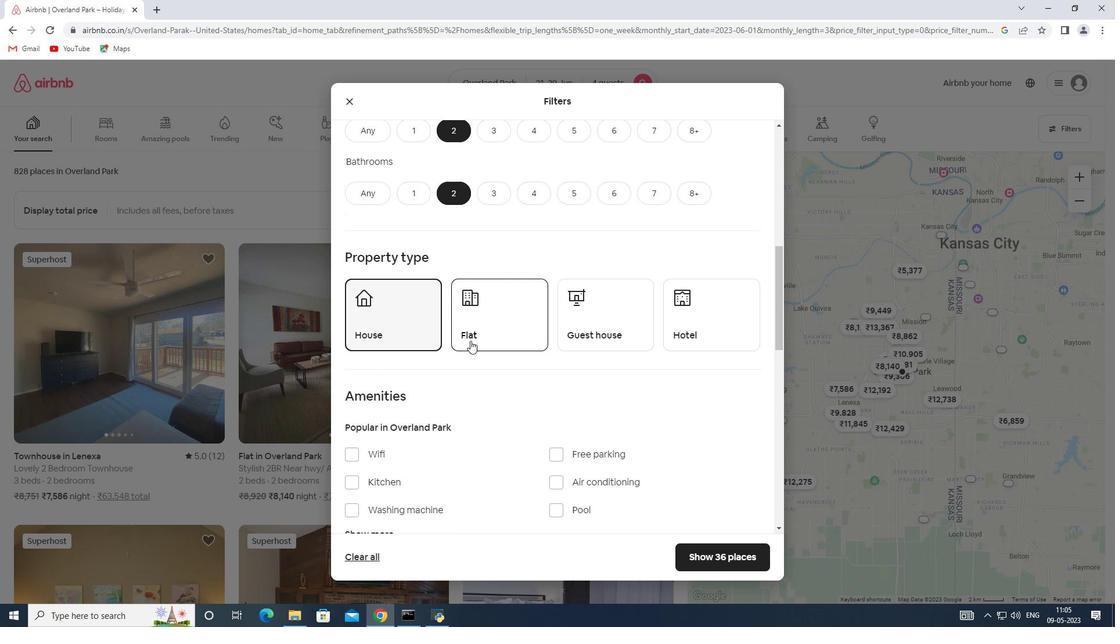 
Action: Mouse moved to (627, 316)
Screenshot: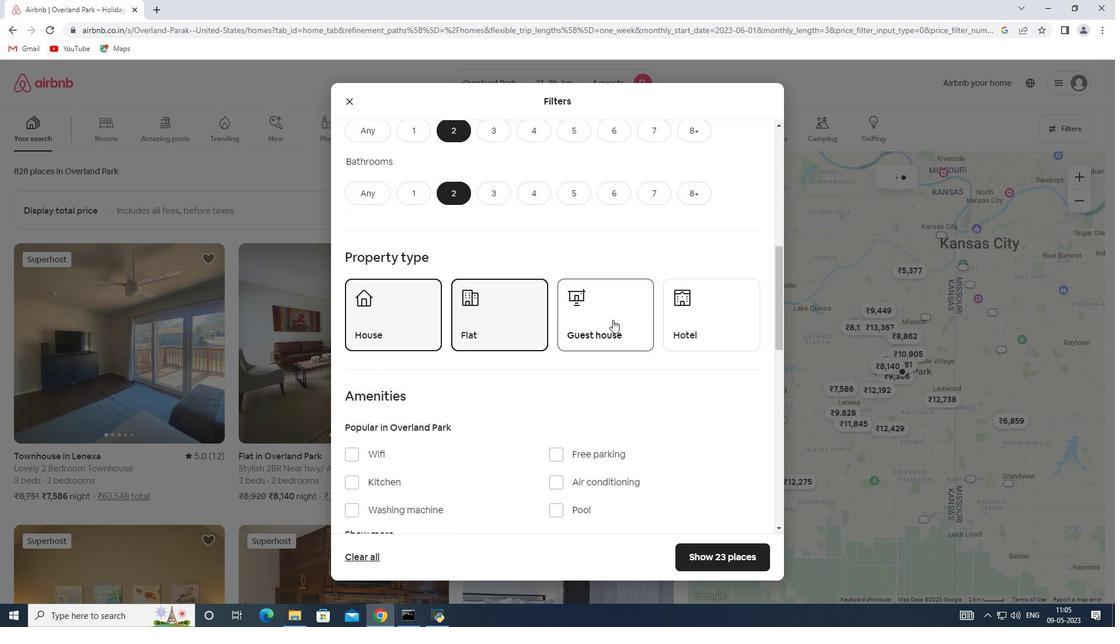 
Action: Mouse pressed left at (627, 316)
Screenshot: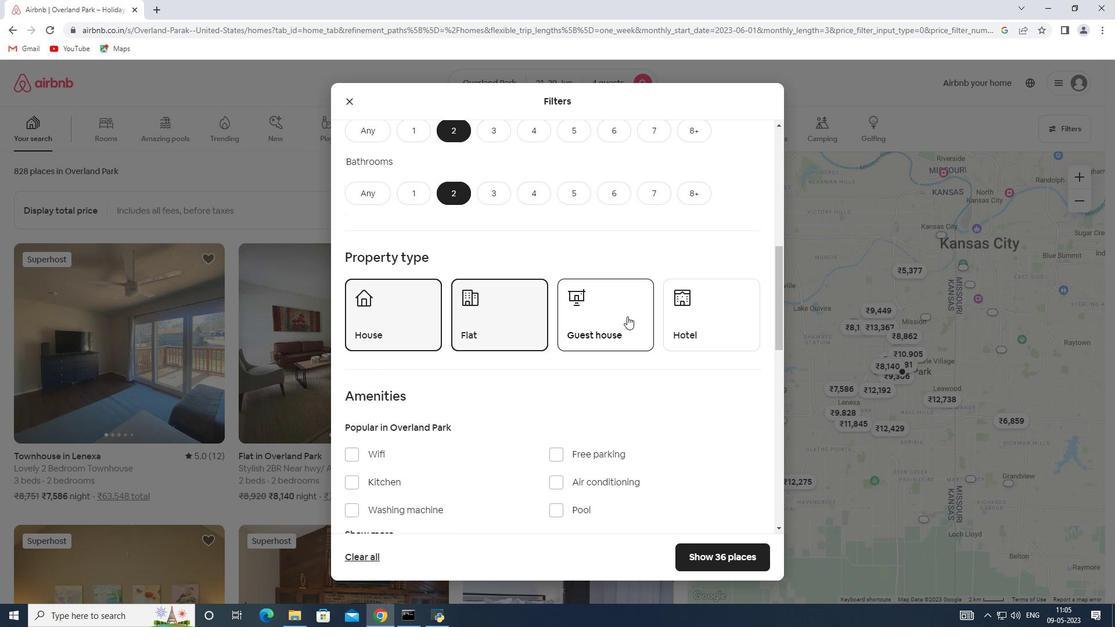 
Action: Mouse moved to (573, 330)
Screenshot: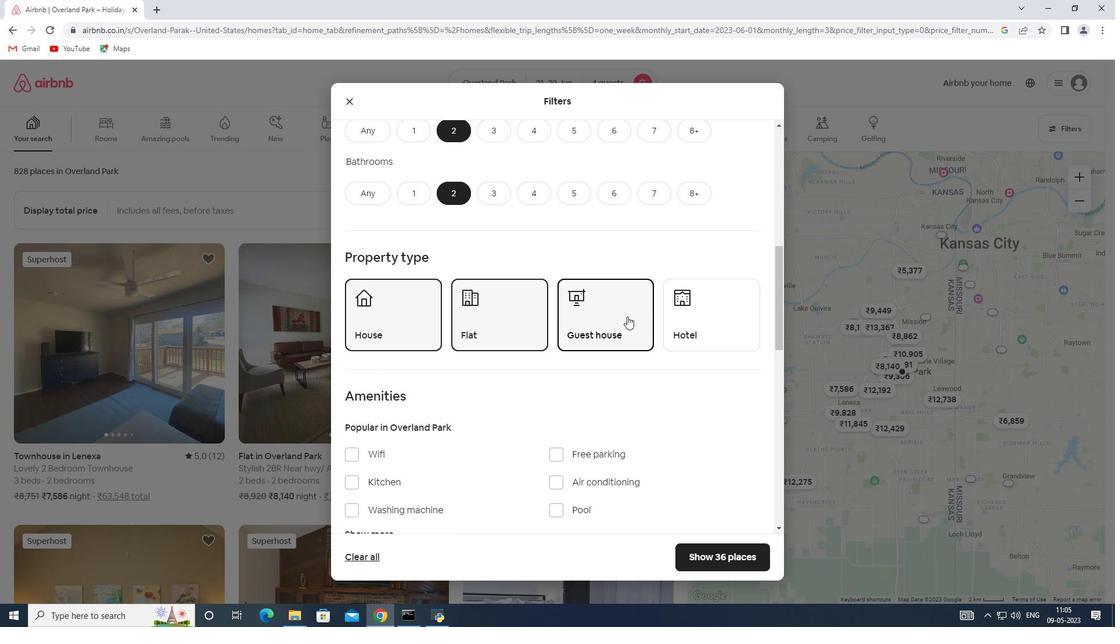 
Action: Mouse scrolled (573, 329) with delta (0, 0)
Screenshot: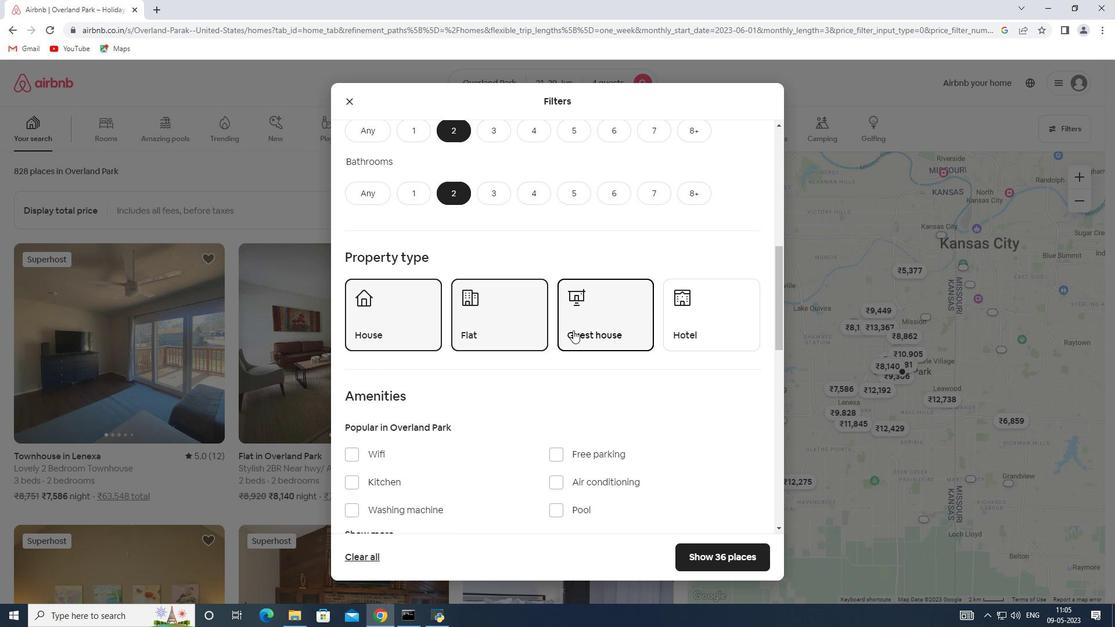 
Action: Mouse scrolled (573, 329) with delta (0, 0)
Screenshot: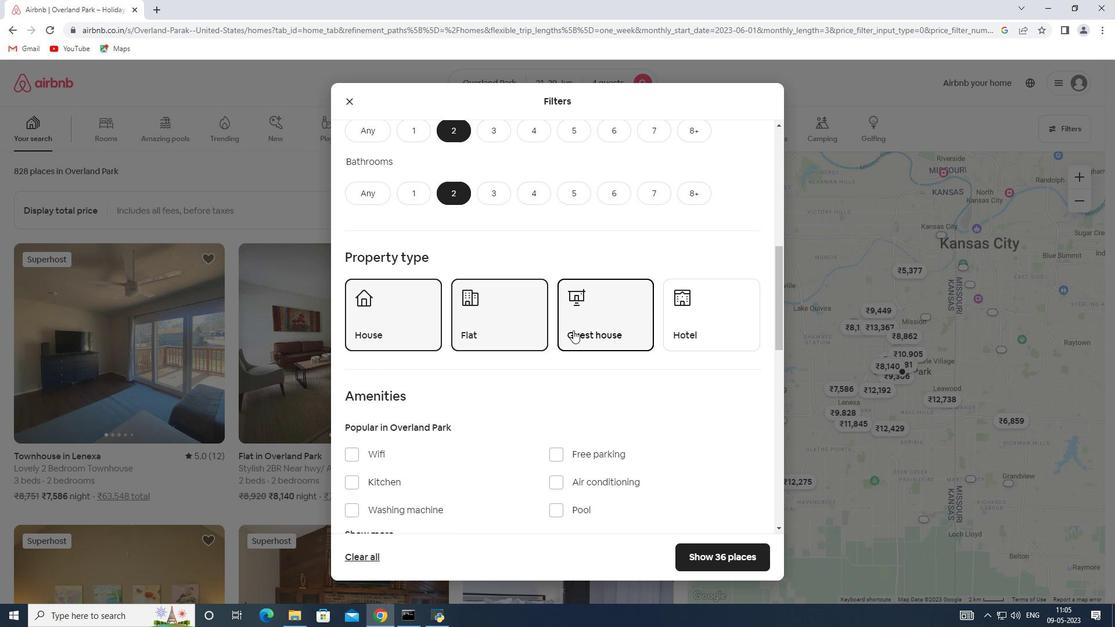 
Action: Mouse scrolled (573, 329) with delta (0, 0)
Screenshot: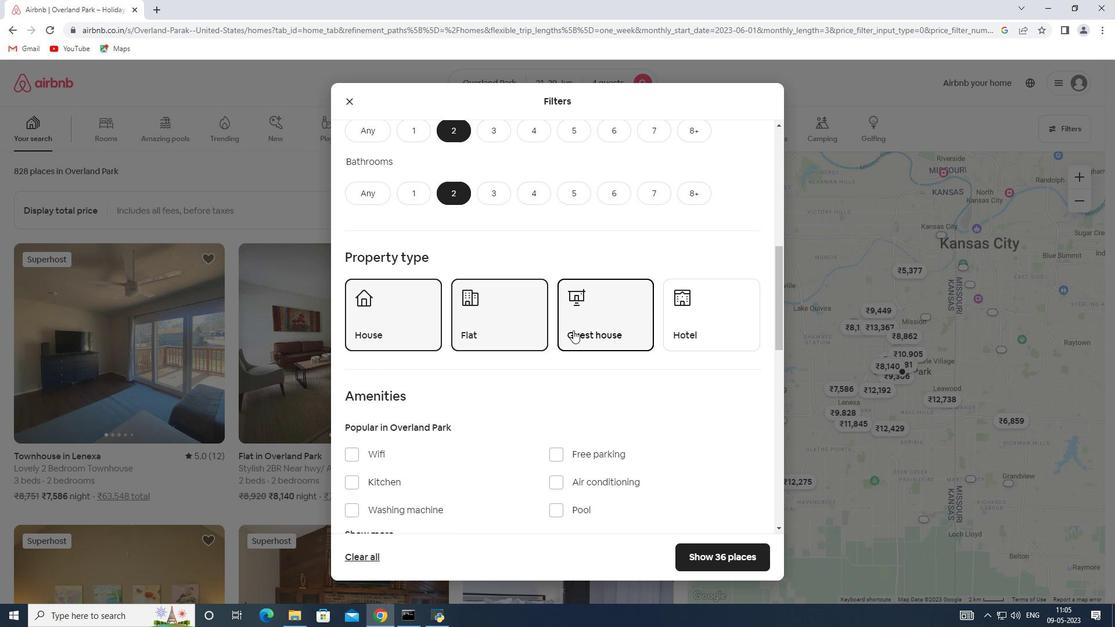 
Action: Mouse scrolled (573, 329) with delta (0, 0)
Screenshot: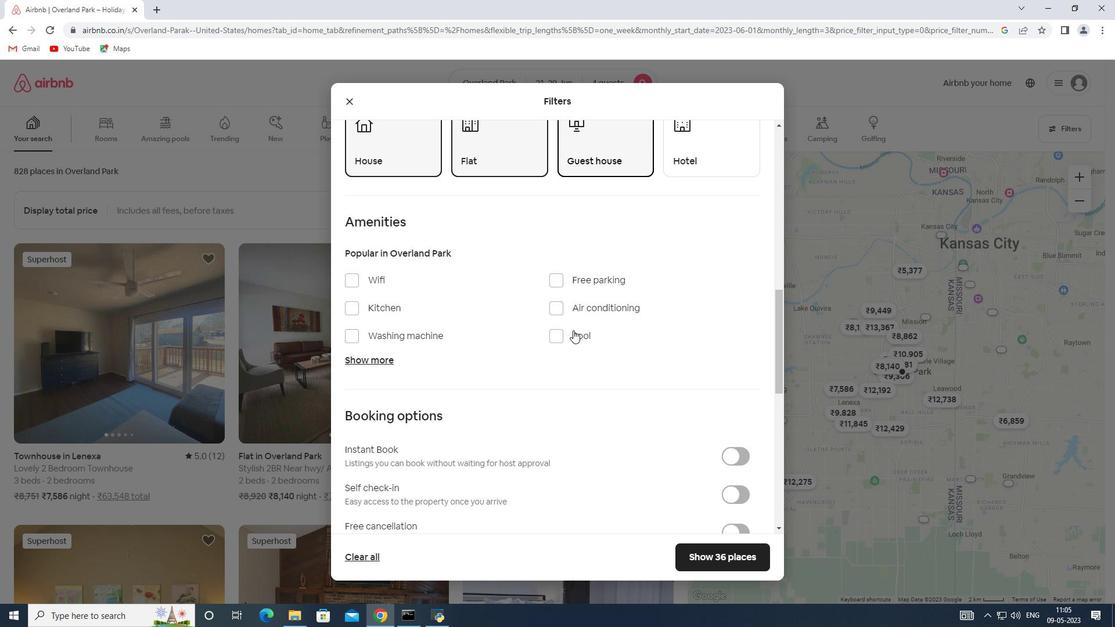 
Action: Mouse scrolled (573, 329) with delta (0, 0)
Screenshot: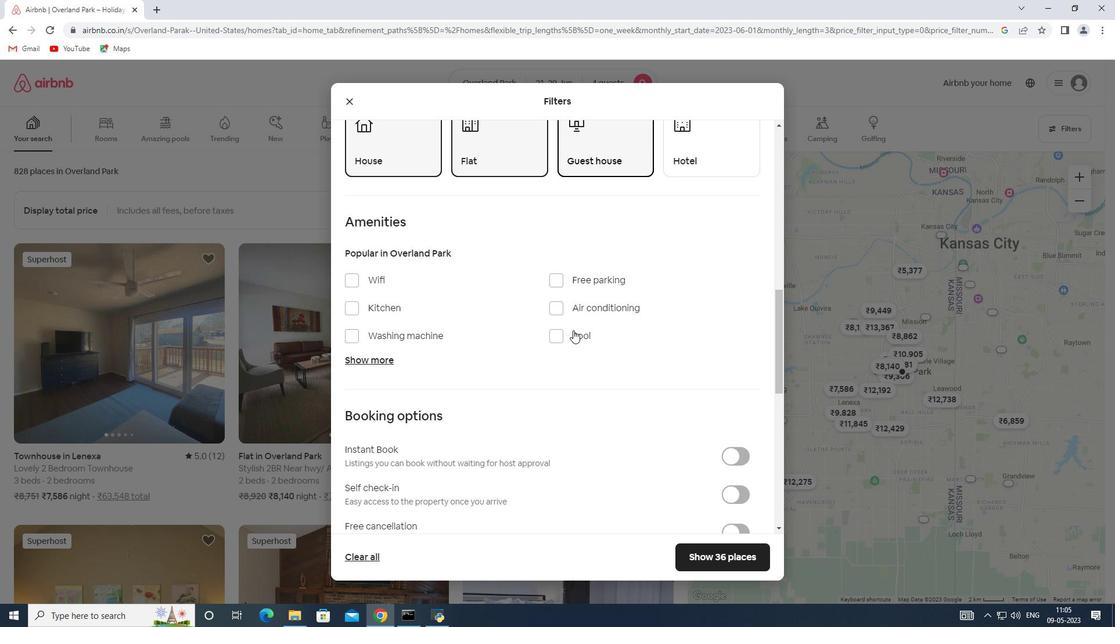 
Action: Mouse scrolled (573, 329) with delta (0, 0)
Screenshot: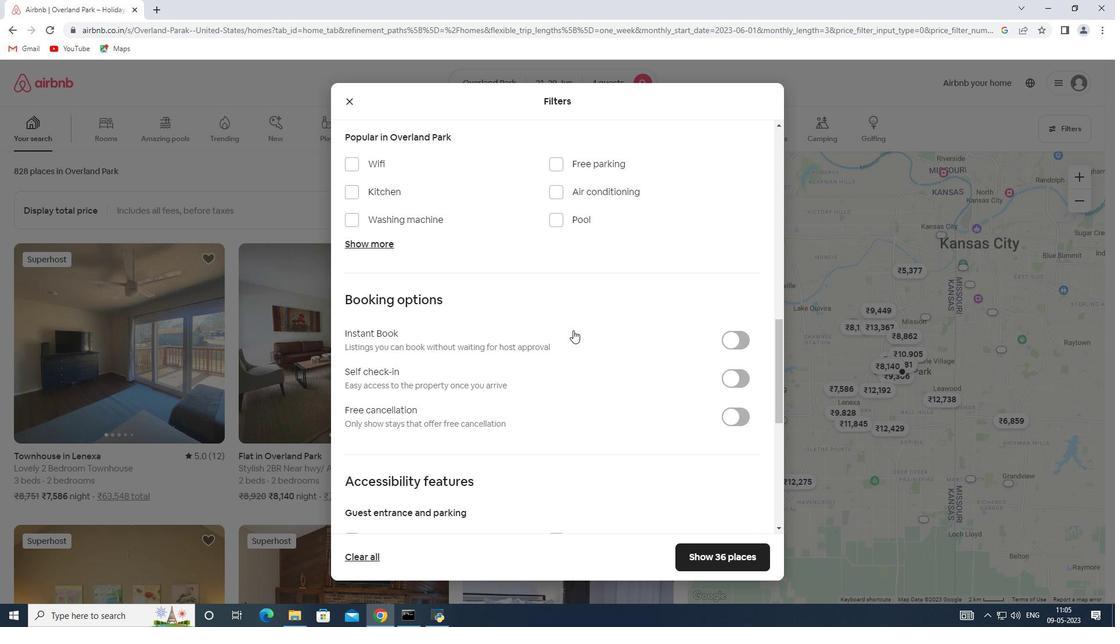 
Action: Mouse scrolled (573, 329) with delta (0, 0)
Screenshot: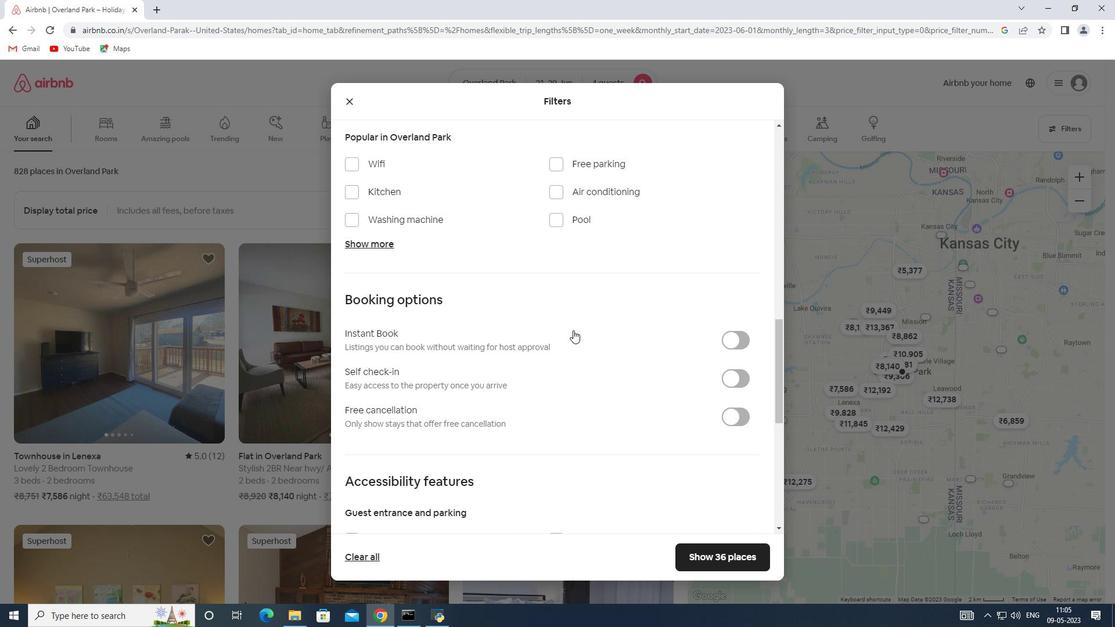 
Action: Mouse moved to (733, 258)
Screenshot: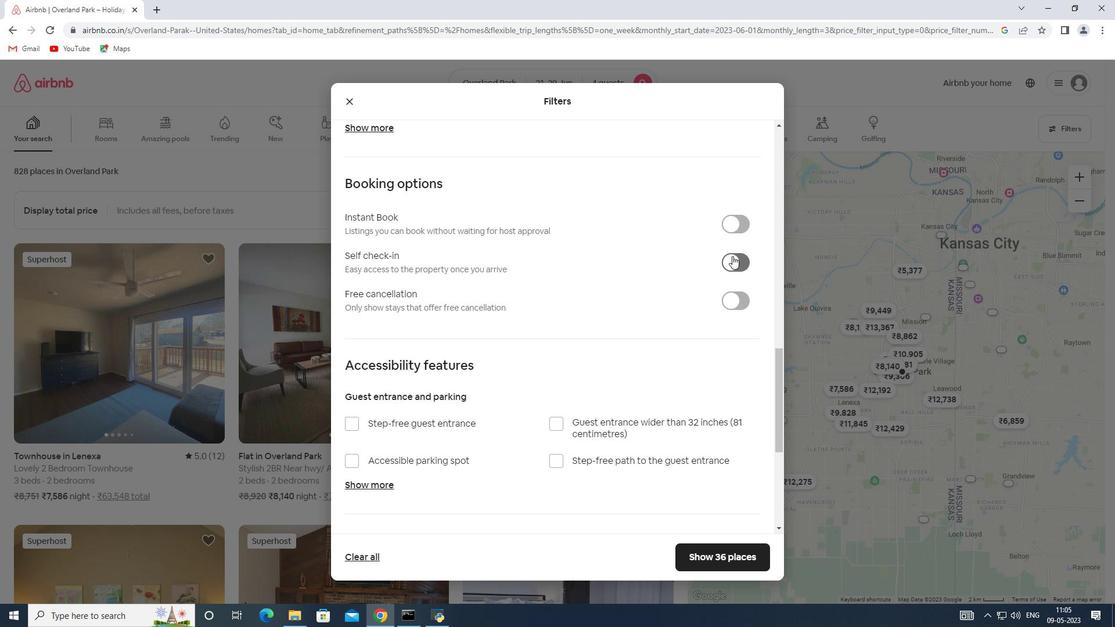 
Action: Mouse pressed left at (733, 258)
Screenshot: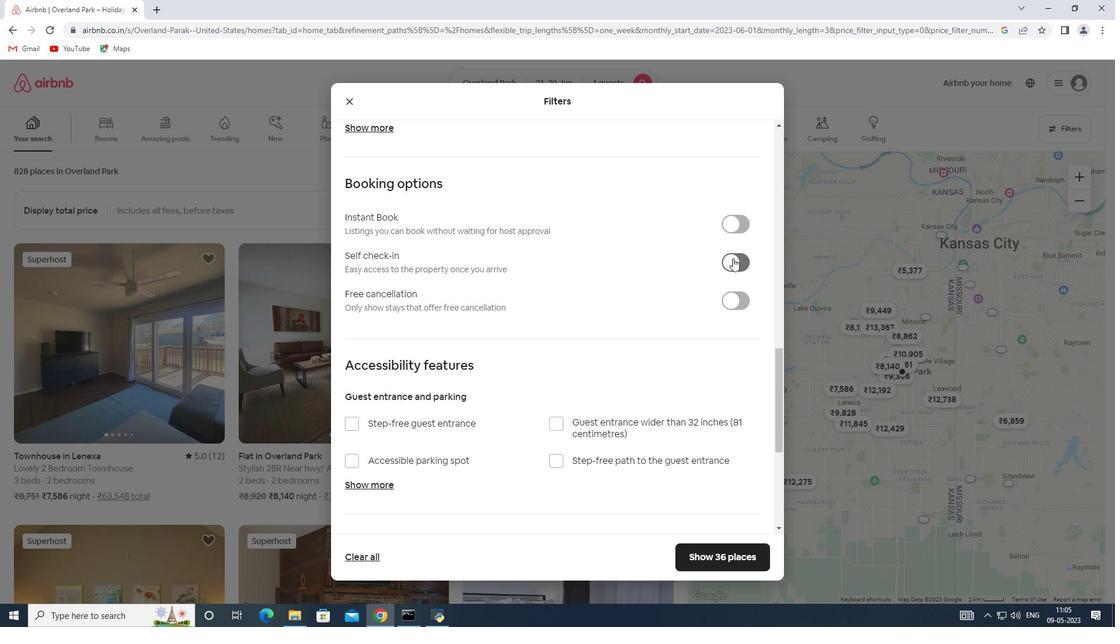 
Action: Mouse moved to (468, 323)
Screenshot: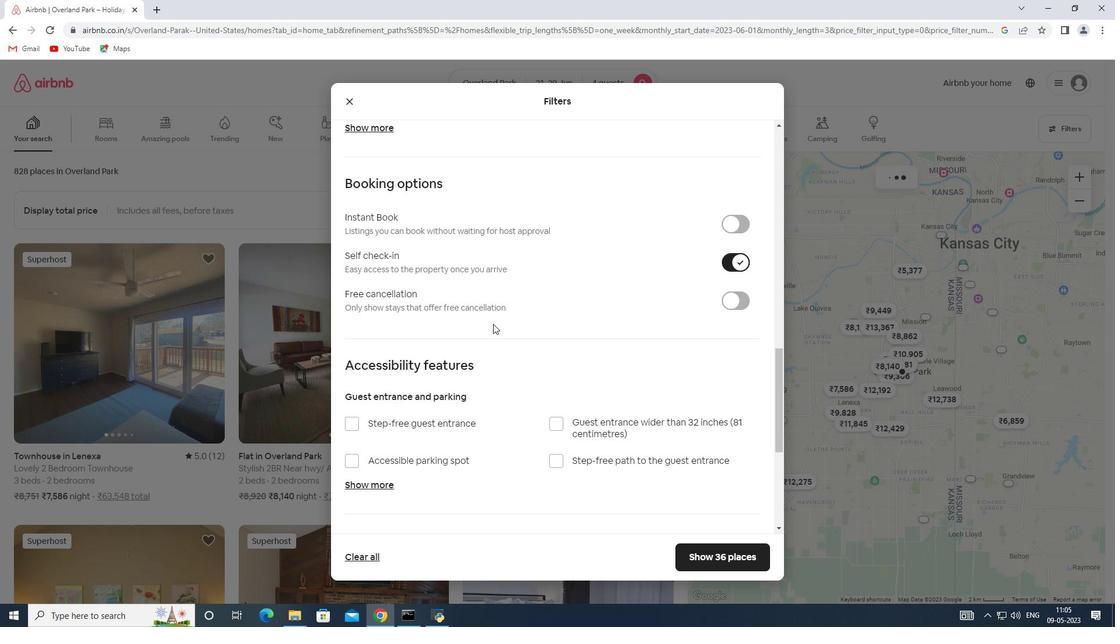 
Action: Mouse scrolled (468, 322) with delta (0, 0)
Screenshot: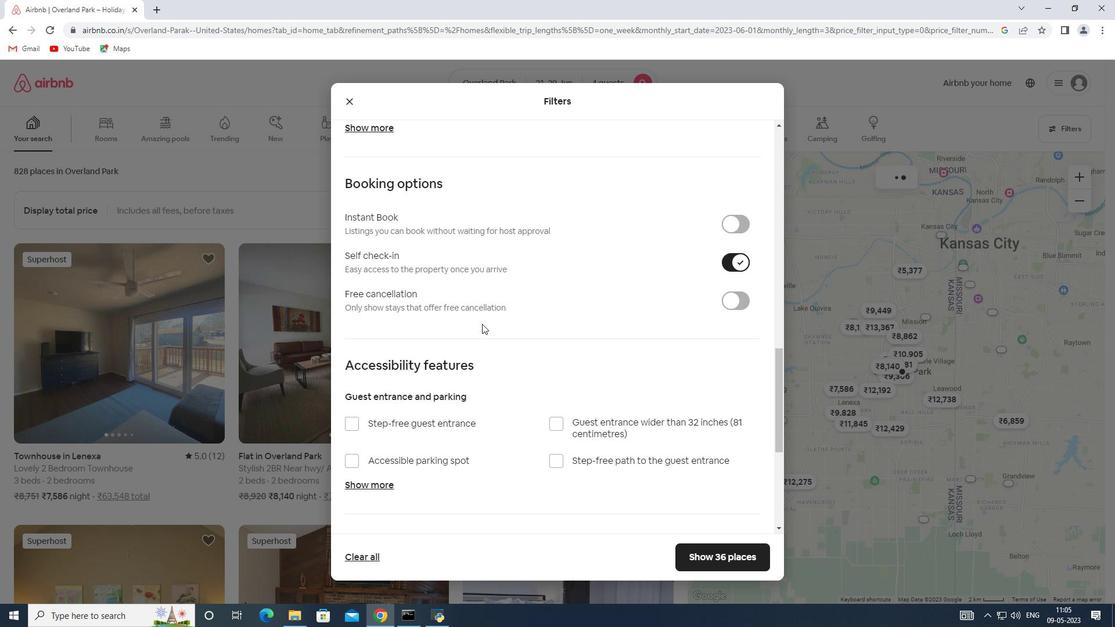 
Action: Mouse scrolled (468, 322) with delta (0, 0)
Screenshot: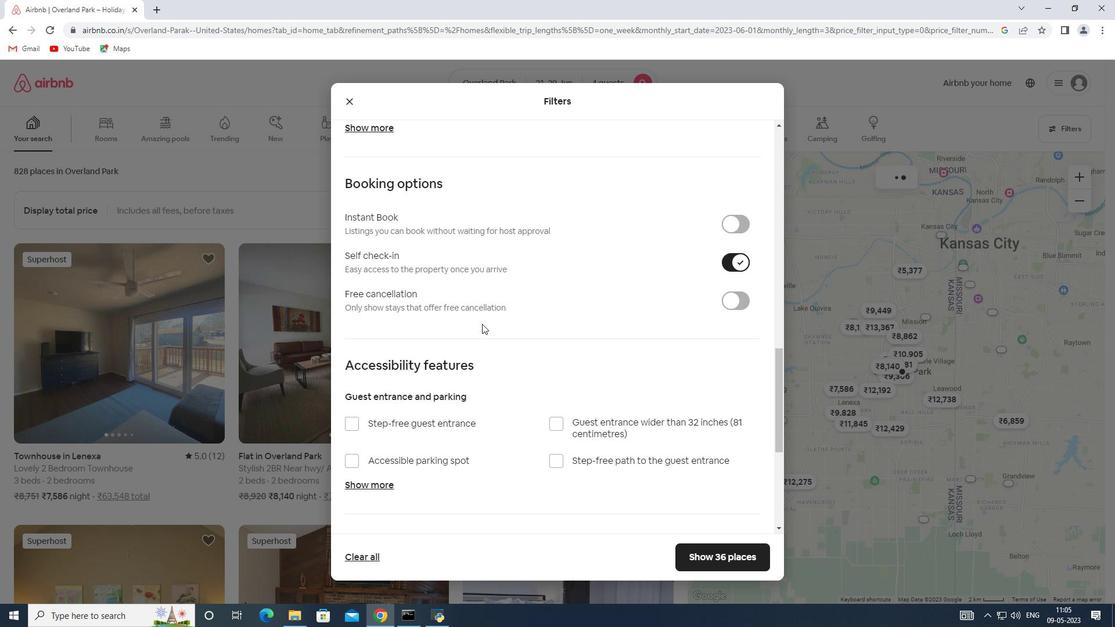 
Action: Mouse scrolled (468, 322) with delta (0, 0)
Screenshot: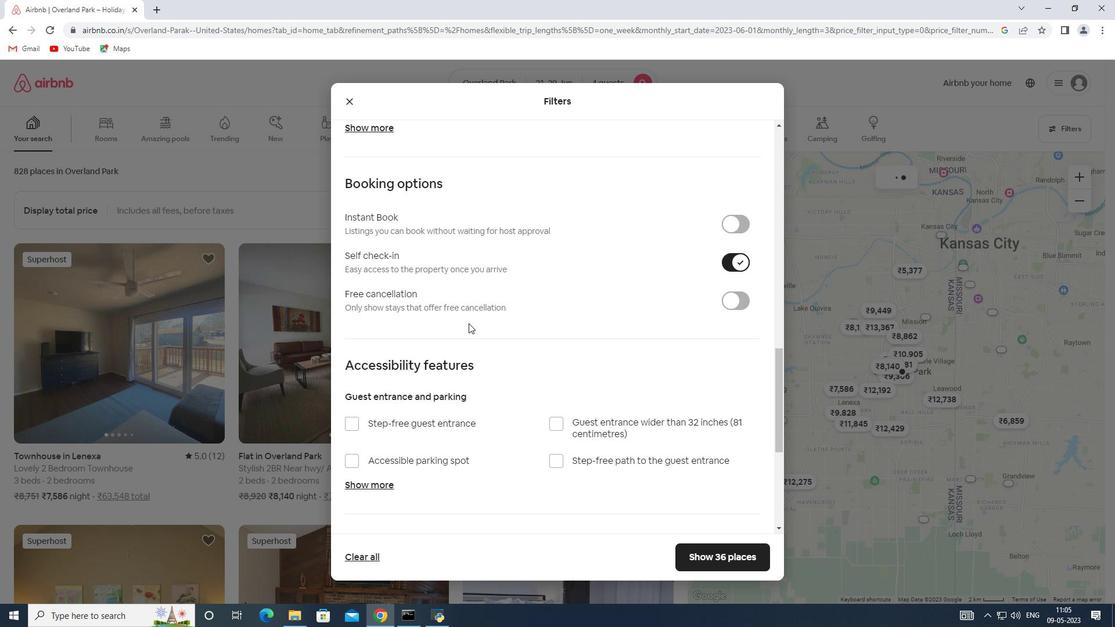 
Action: Mouse scrolled (468, 322) with delta (0, 0)
Screenshot: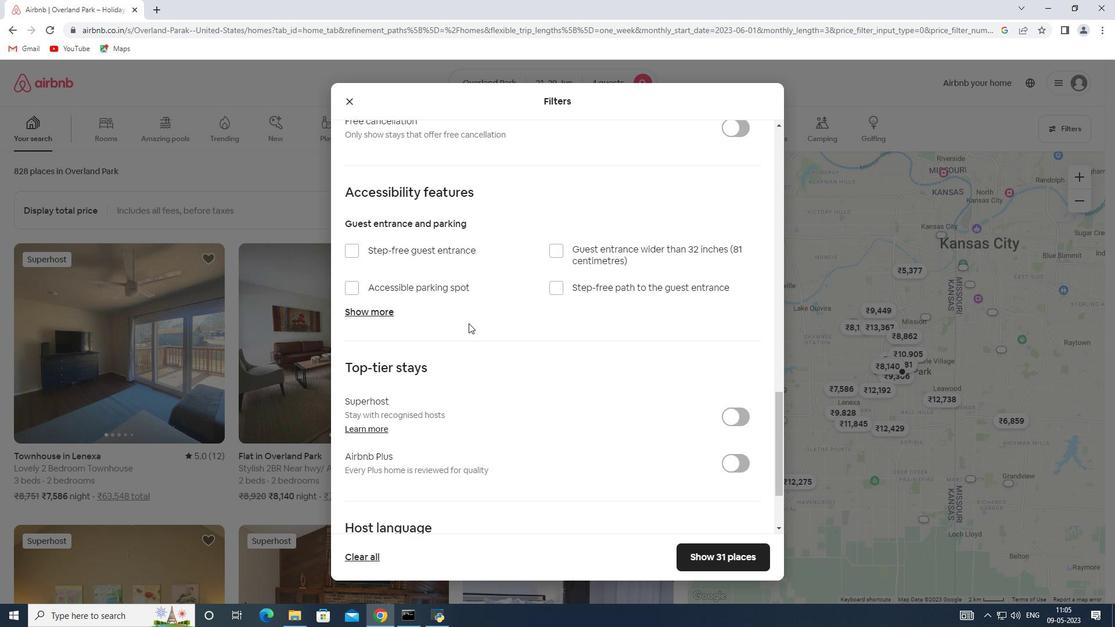
Action: Mouse scrolled (468, 322) with delta (0, 0)
Screenshot: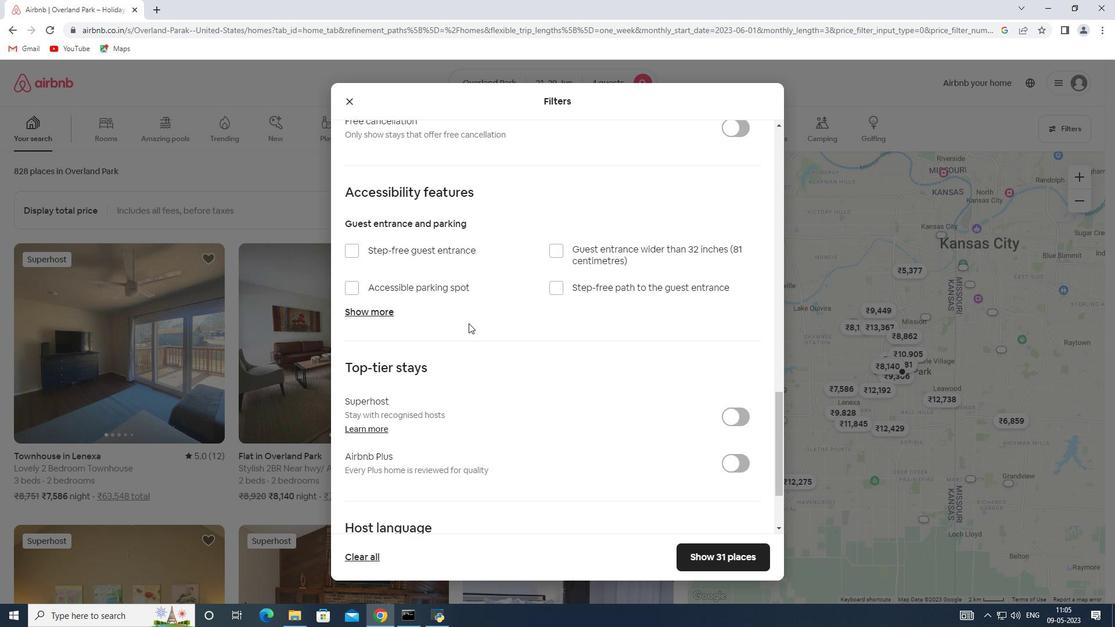 
Action: Mouse scrolled (468, 322) with delta (0, 0)
Screenshot: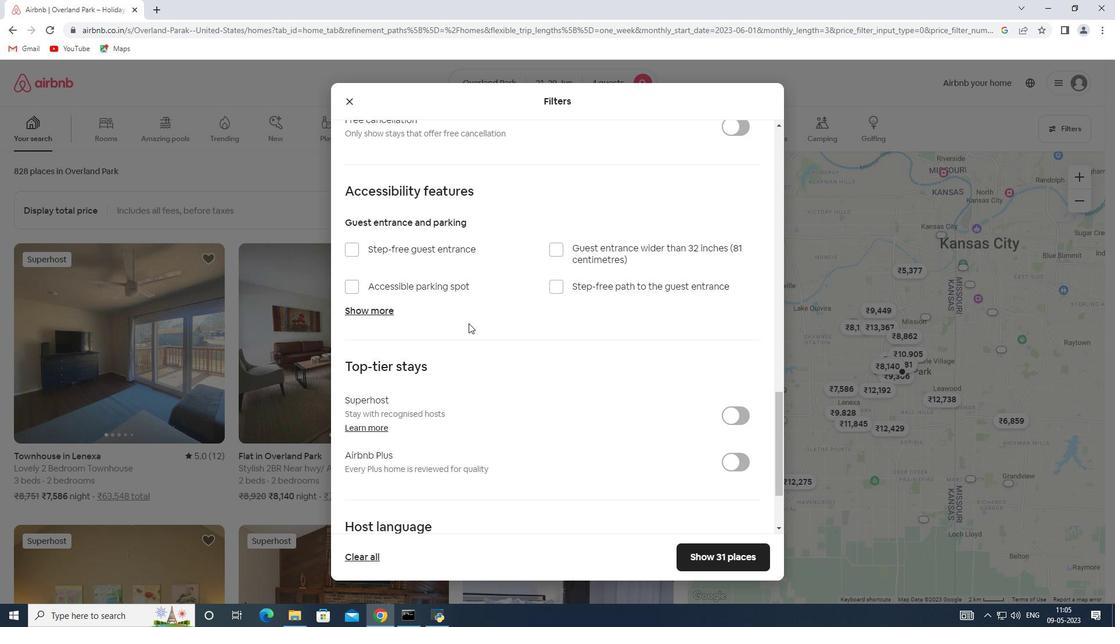 
Action: Mouse moved to (356, 449)
Screenshot: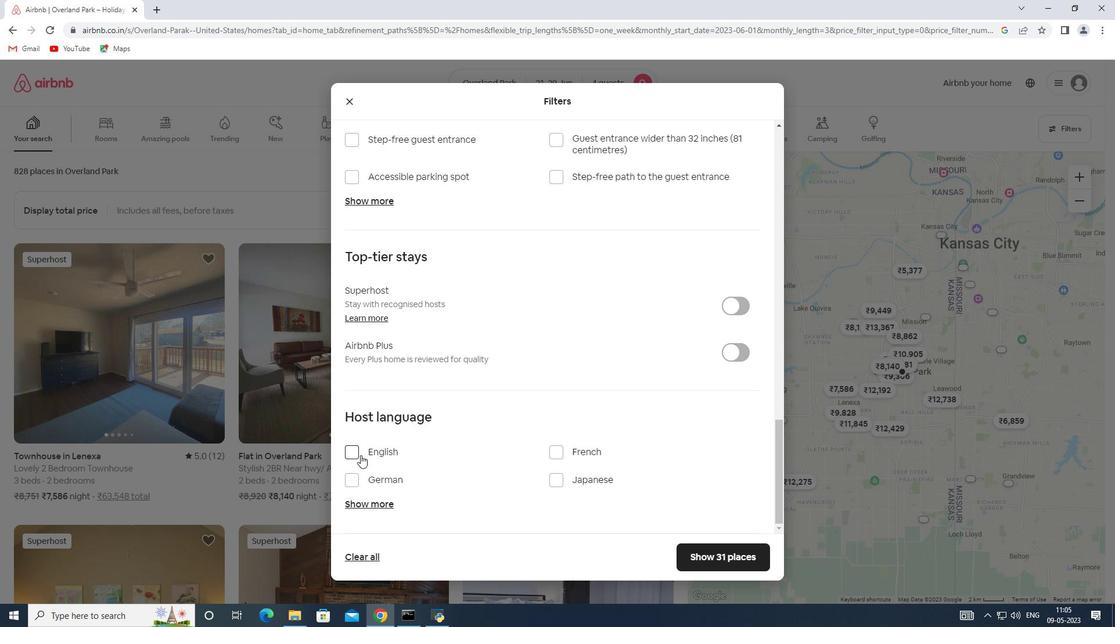 
Action: Mouse pressed left at (356, 449)
Screenshot: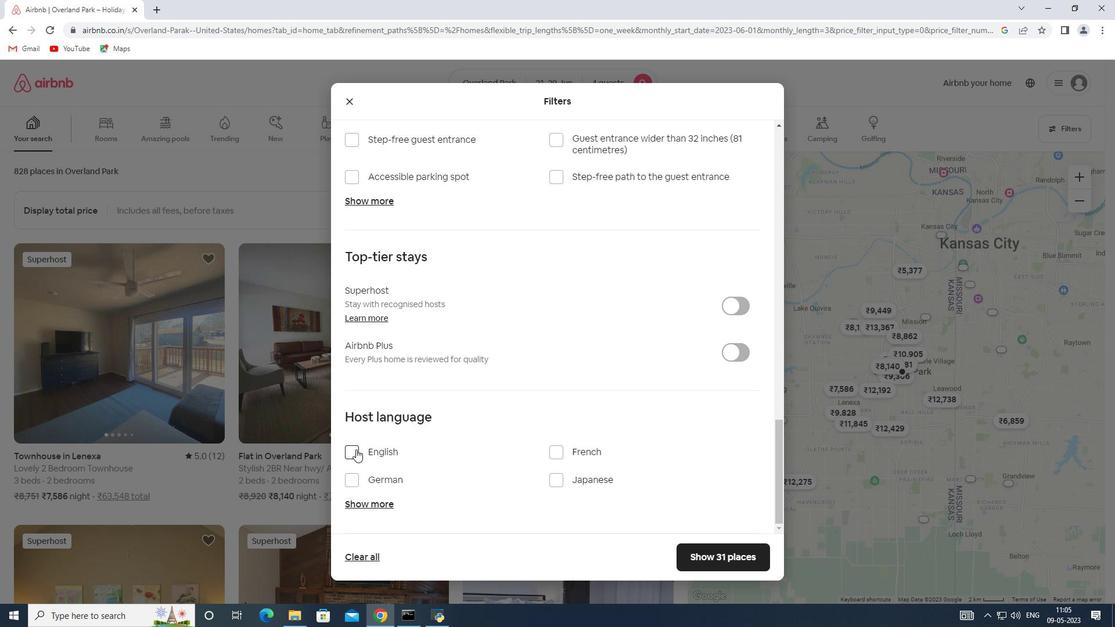 
Action: Mouse moved to (734, 555)
Screenshot: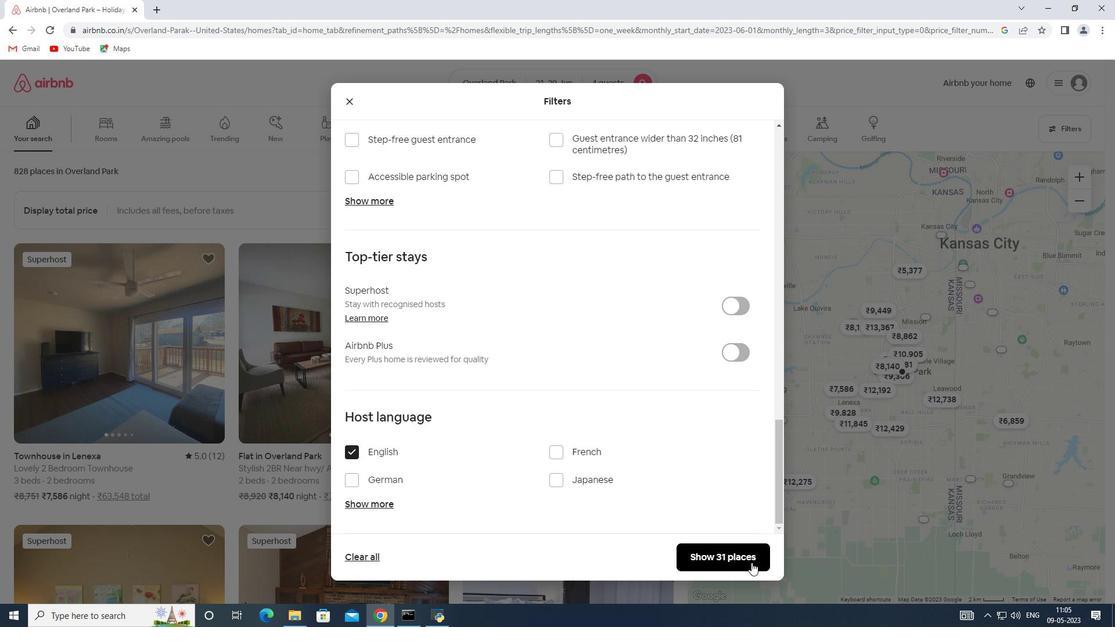 
Action: Mouse pressed left at (734, 555)
Screenshot: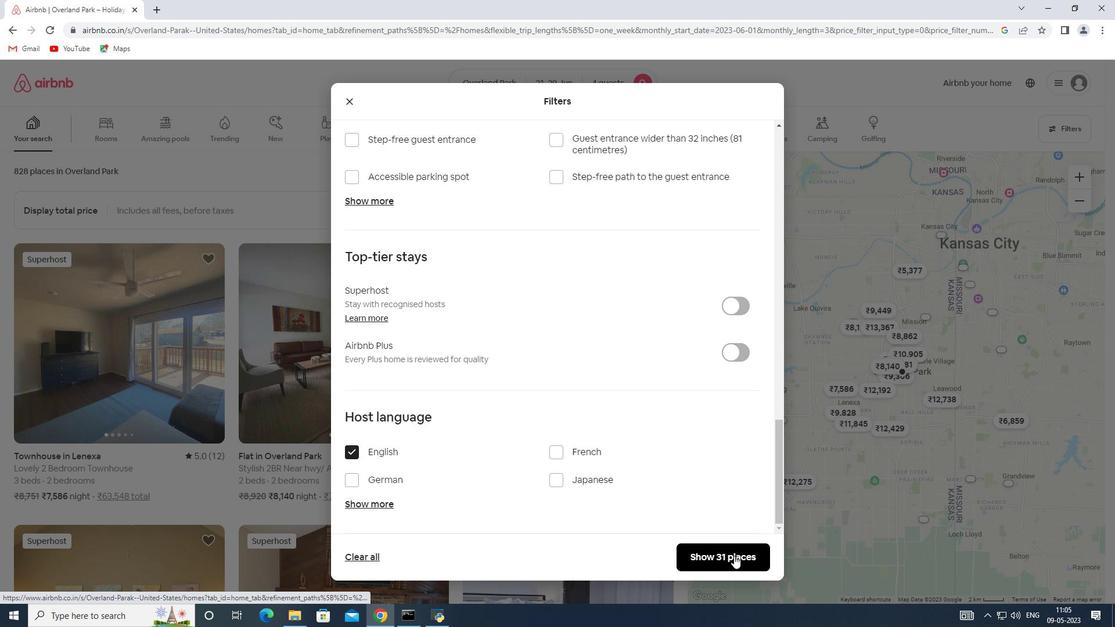 
